 Task: Find connections with filter location Osvaldo Cruz with filter topic #happyfounderswith filter profile language Potuguese with filter current company Peoplefy with filter school Rajarambapu Institute of Technology, Rajaramnagar, SAKHARALE with filter industry Caterers with filter service category Web Design with filter keywords title Film Critic
Action: Mouse moved to (215, 283)
Screenshot: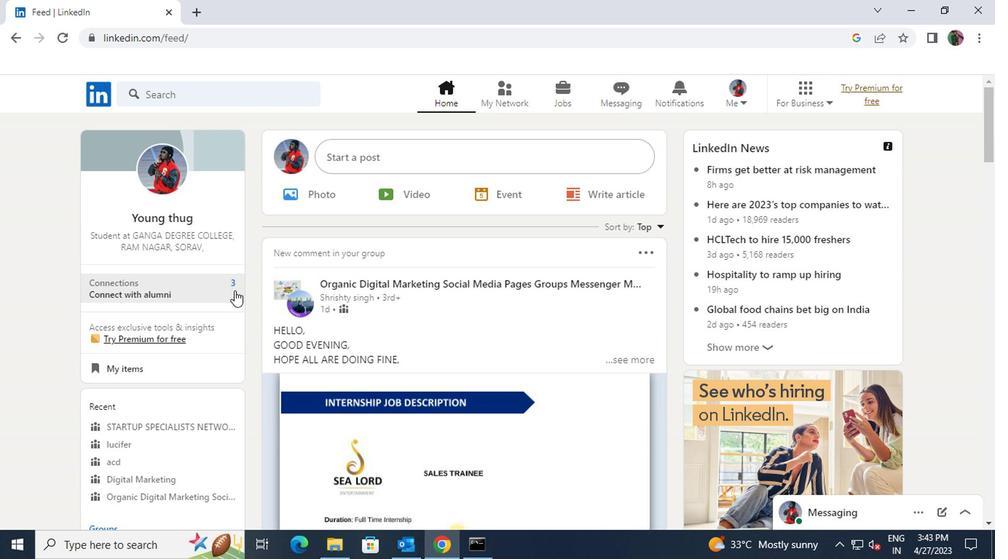 
Action: Mouse pressed left at (215, 283)
Screenshot: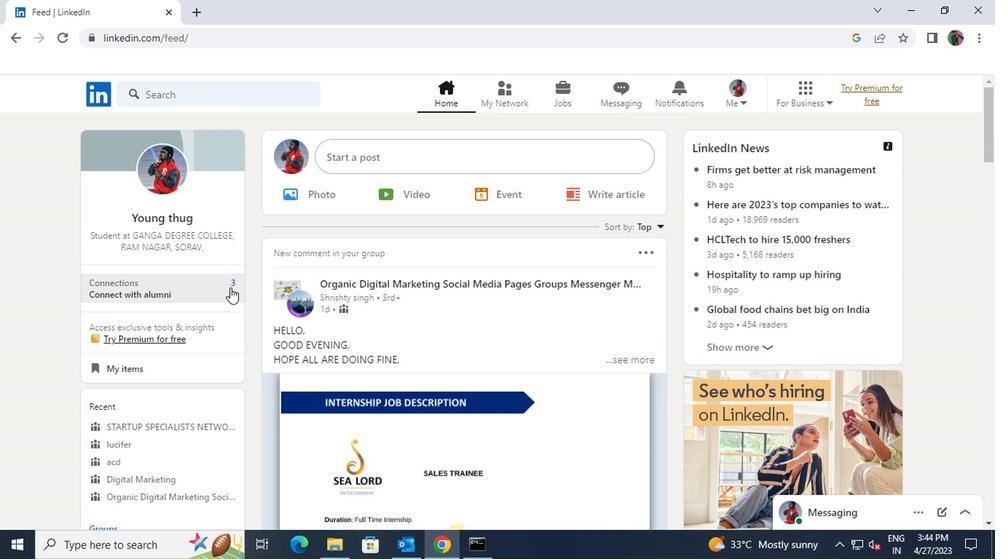 
Action: Mouse moved to (192, 176)
Screenshot: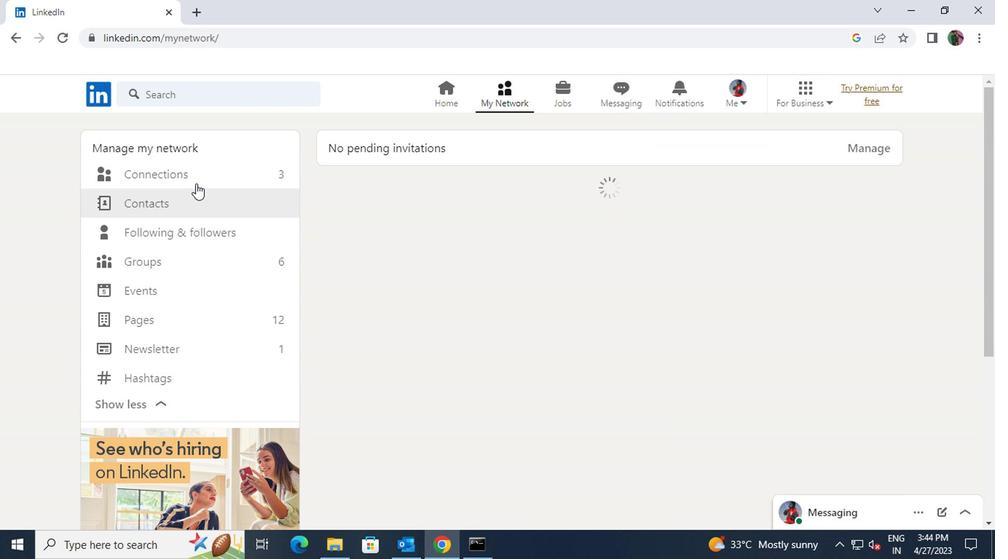 
Action: Mouse pressed left at (192, 176)
Screenshot: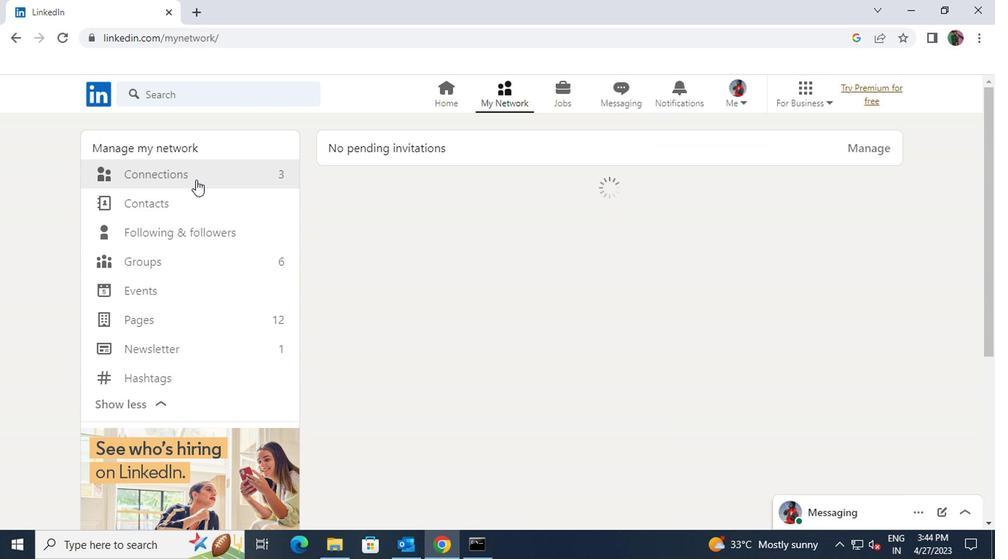 
Action: Mouse pressed left at (192, 176)
Screenshot: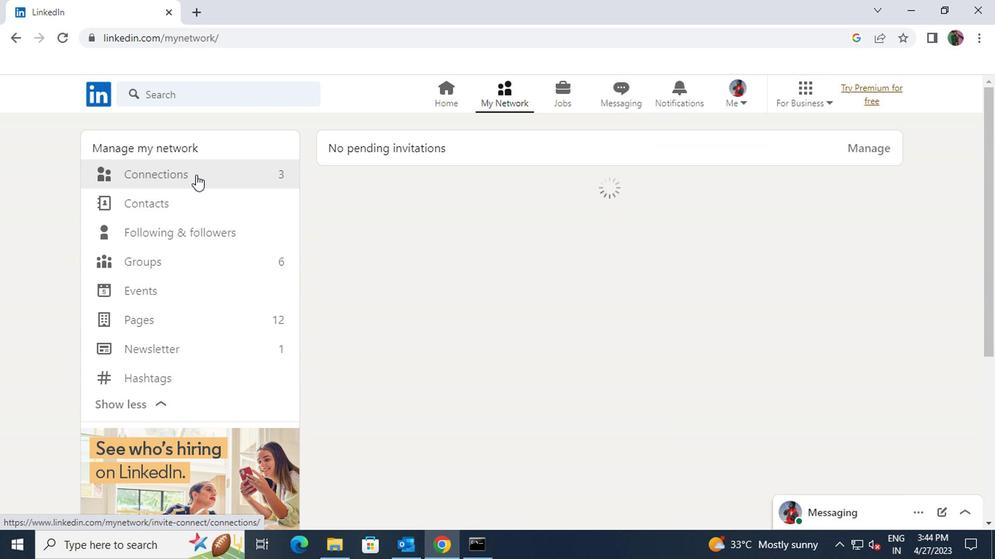 
Action: Mouse pressed left at (192, 176)
Screenshot: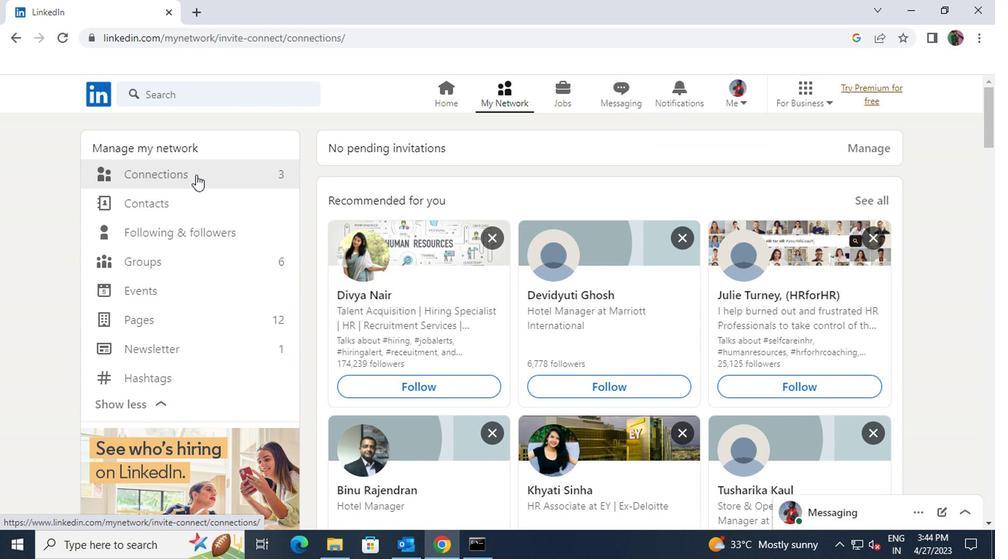 
Action: Mouse moved to (594, 174)
Screenshot: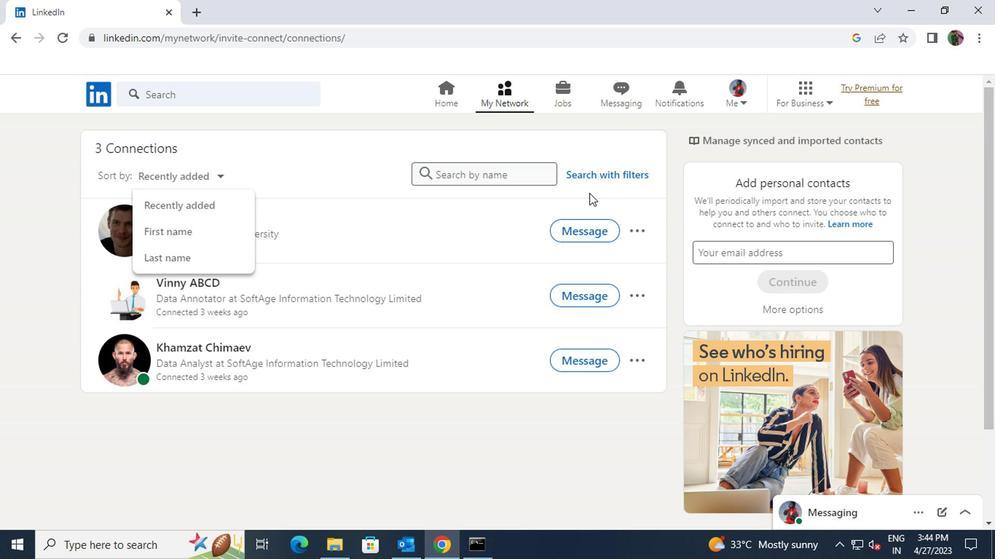 
Action: Mouse pressed left at (594, 174)
Screenshot: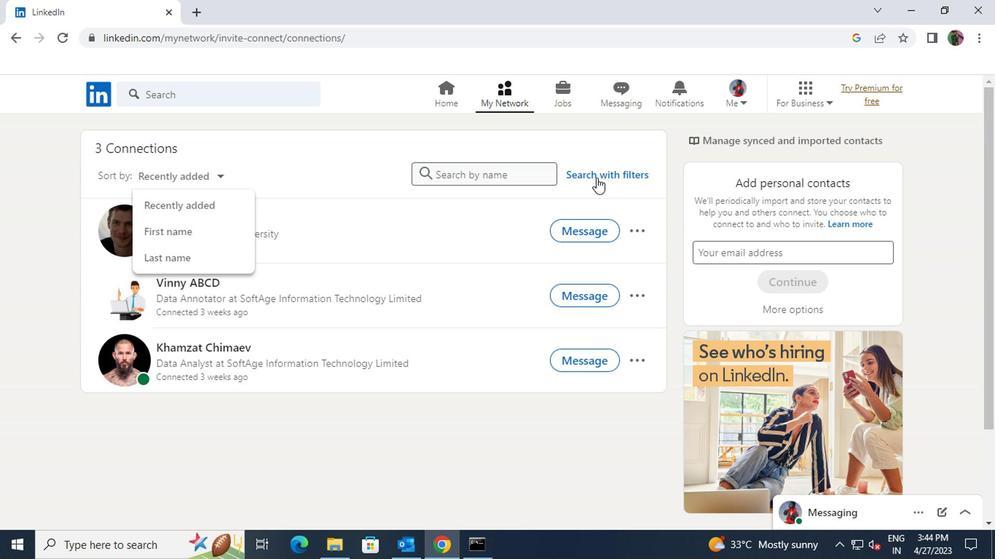 
Action: Mouse moved to (536, 133)
Screenshot: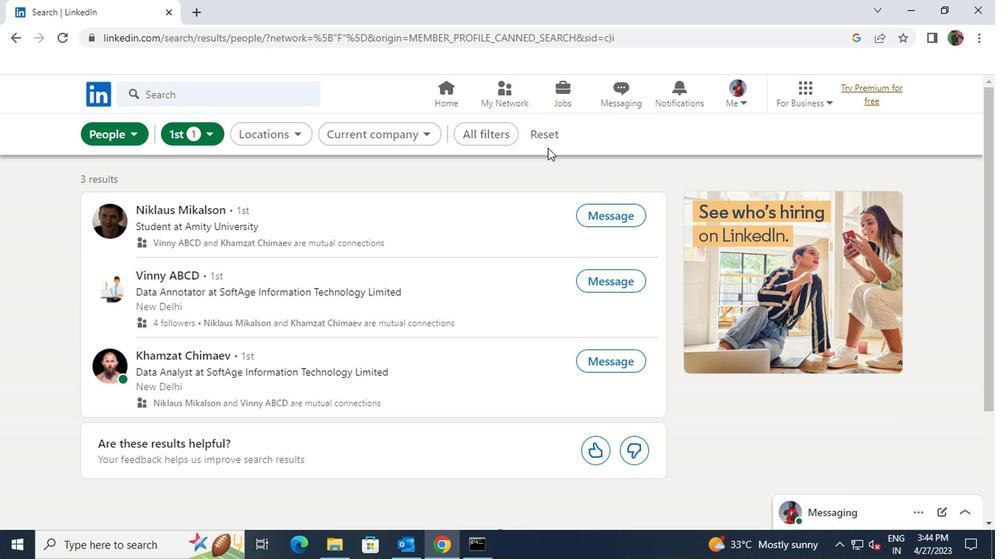 
Action: Mouse pressed left at (536, 133)
Screenshot: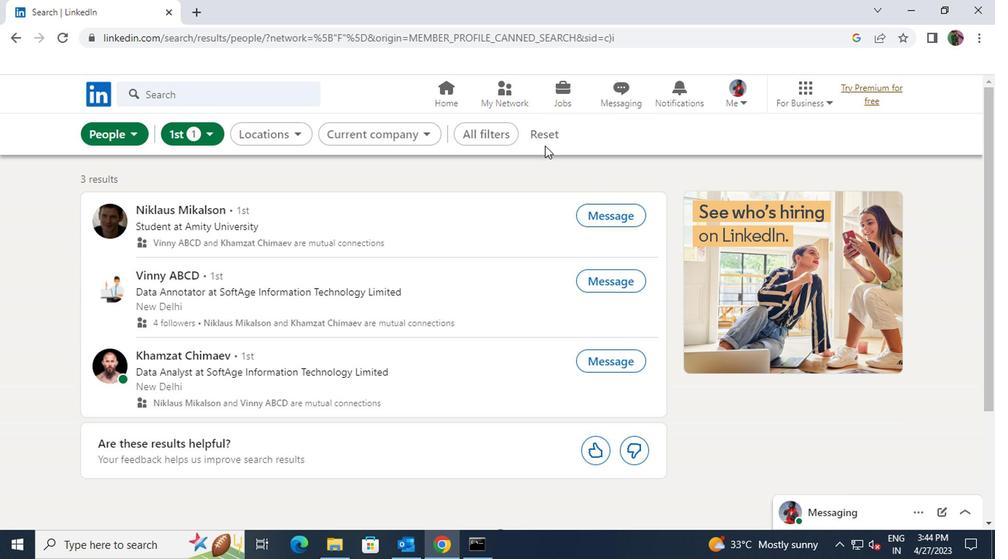
Action: Mouse moved to (507, 132)
Screenshot: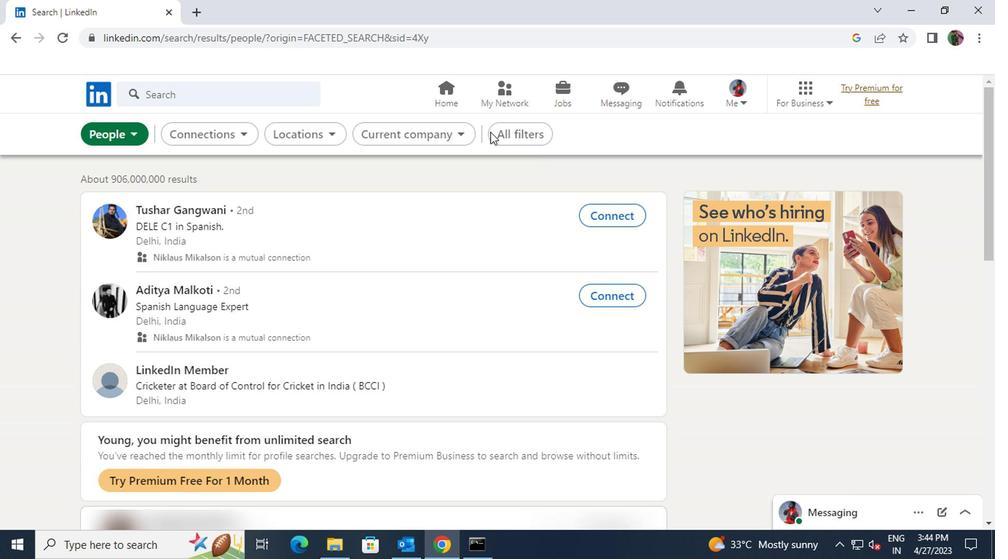 
Action: Mouse pressed left at (507, 132)
Screenshot: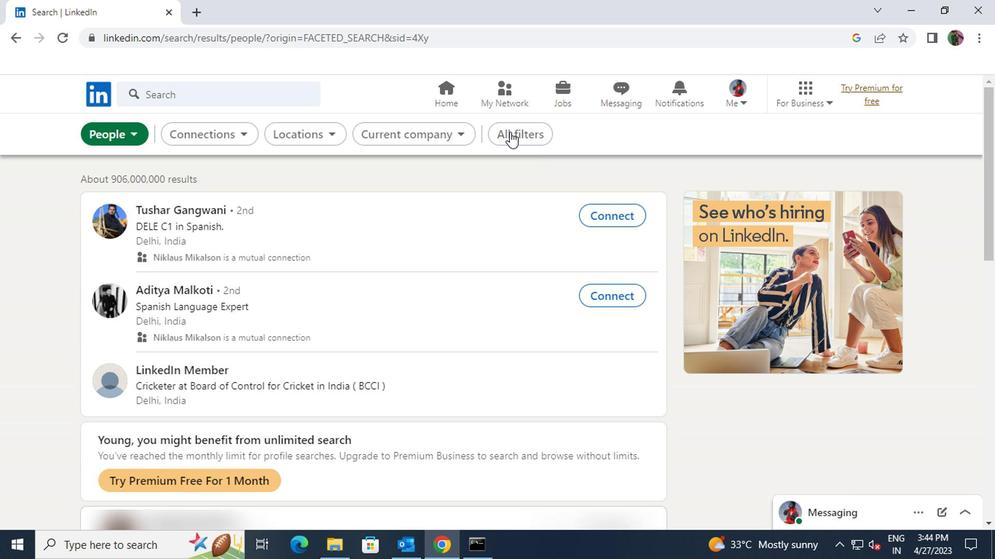 
Action: Mouse moved to (732, 333)
Screenshot: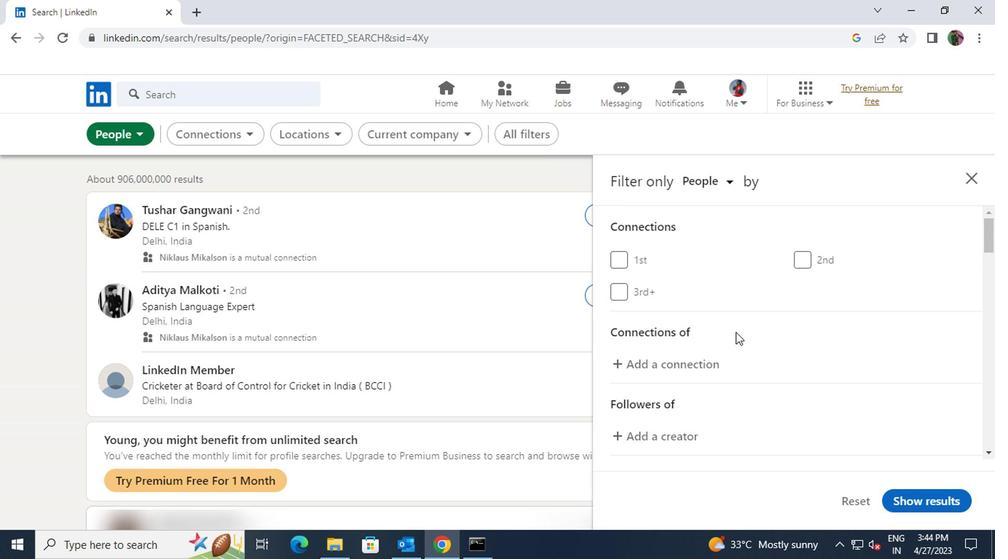 
Action: Mouse scrolled (732, 333) with delta (0, 0)
Screenshot: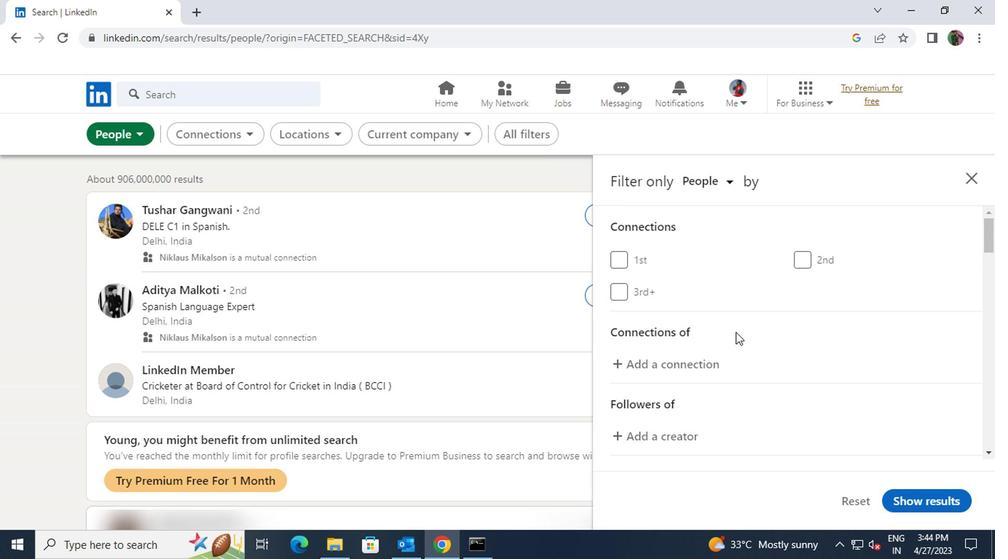 
Action: Mouse scrolled (732, 333) with delta (0, 0)
Screenshot: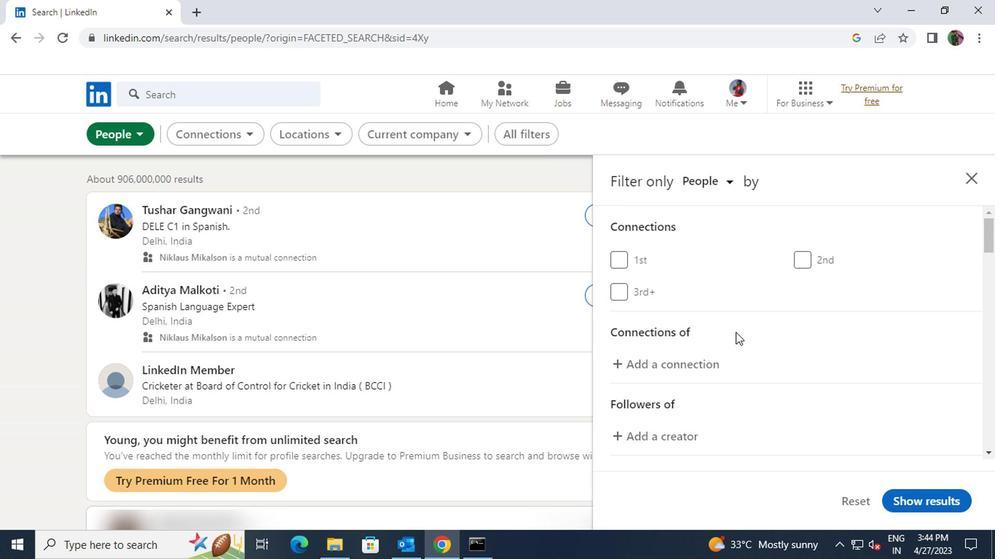 
Action: Mouse scrolled (732, 333) with delta (0, 0)
Screenshot: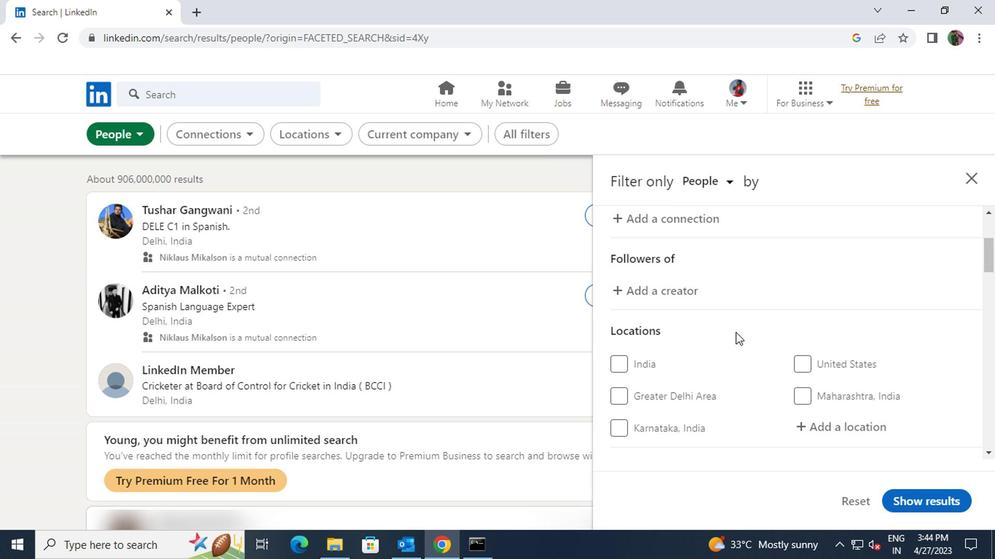 
Action: Mouse moved to (826, 360)
Screenshot: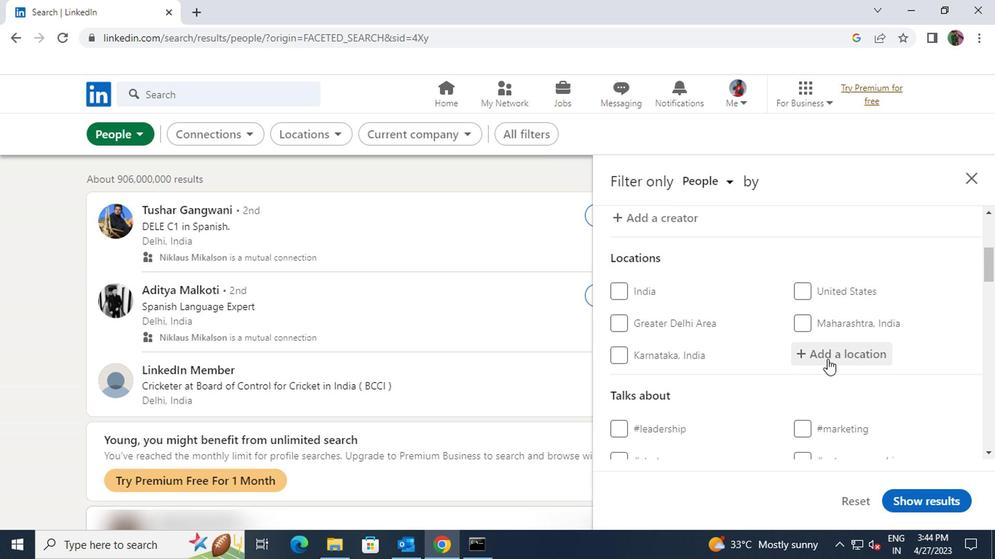 
Action: Mouse pressed left at (826, 360)
Screenshot: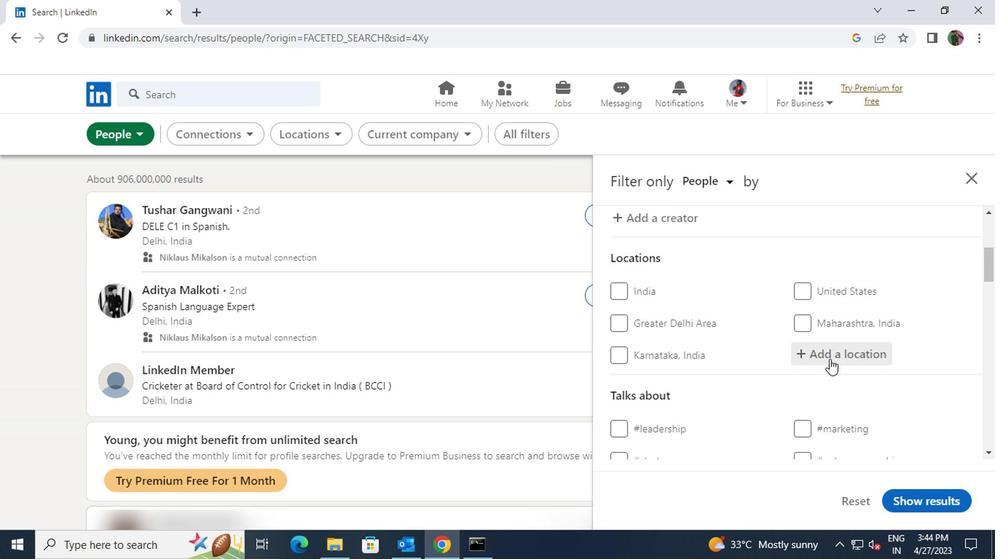 
Action: Key pressed <Key.shift>OSVALDO
Screenshot: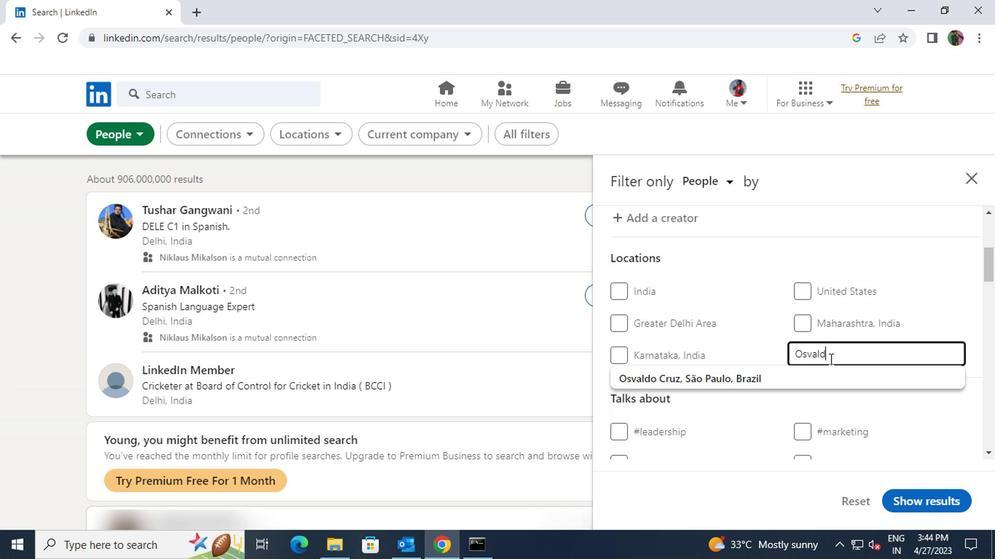 
Action: Mouse moved to (826, 383)
Screenshot: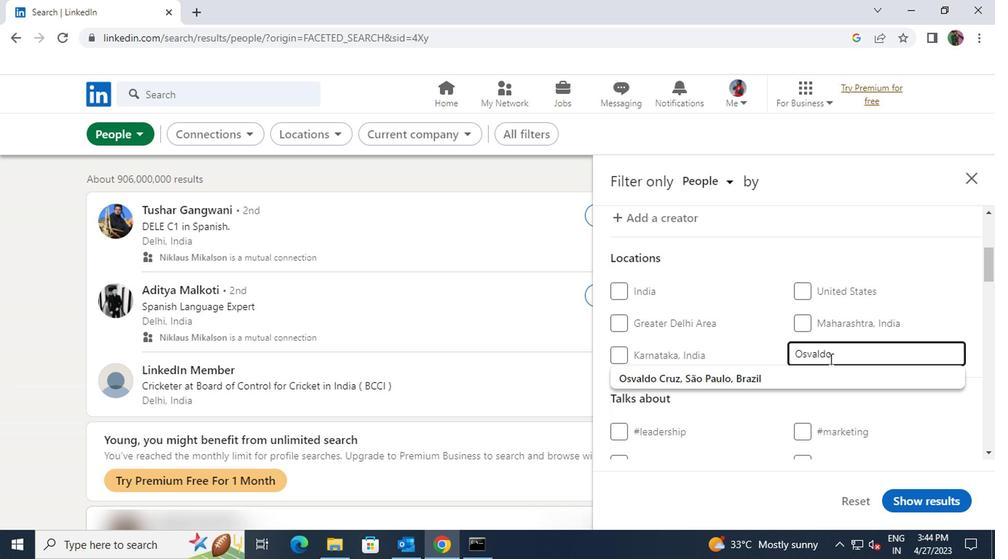 
Action: Mouse pressed left at (826, 383)
Screenshot: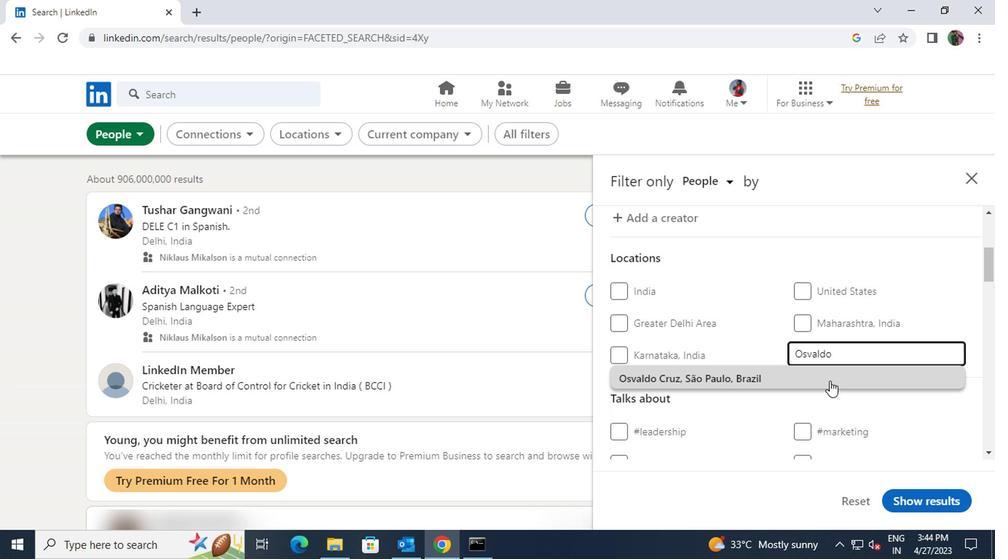 
Action: Mouse scrolled (826, 382) with delta (0, -1)
Screenshot: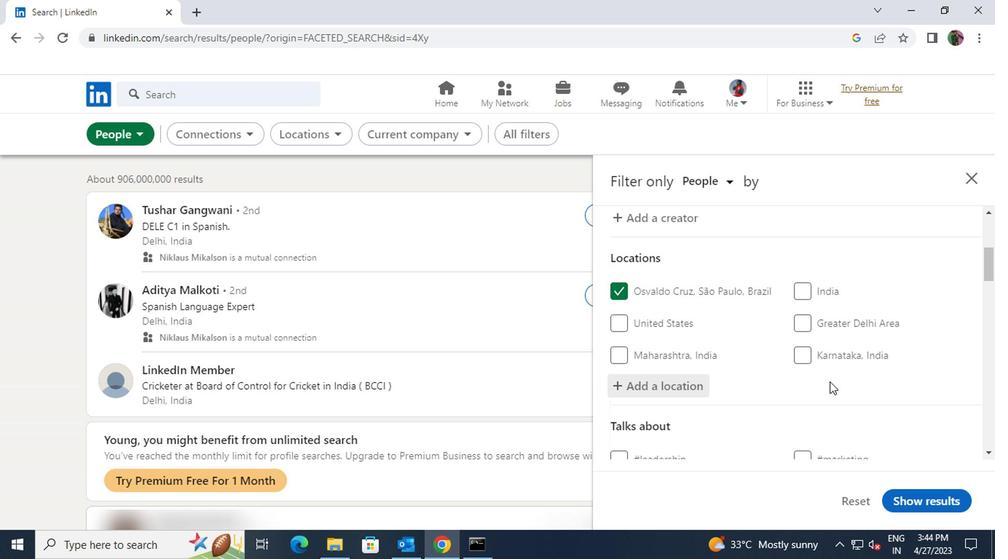 
Action: Mouse scrolled (826, 382) with delta (0, -1)
Screenshot: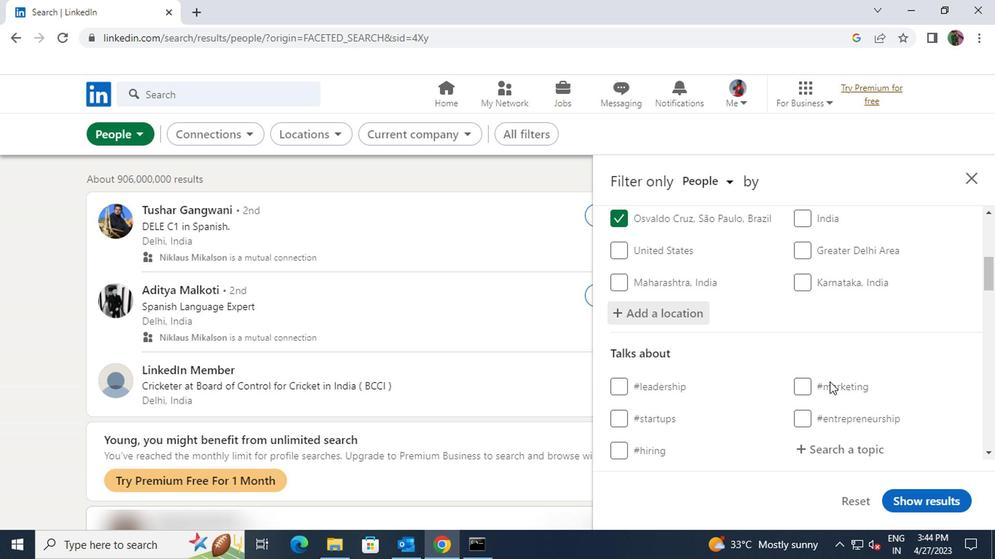 
Action: Mouse pressed left at (826, 383)
Screenshot: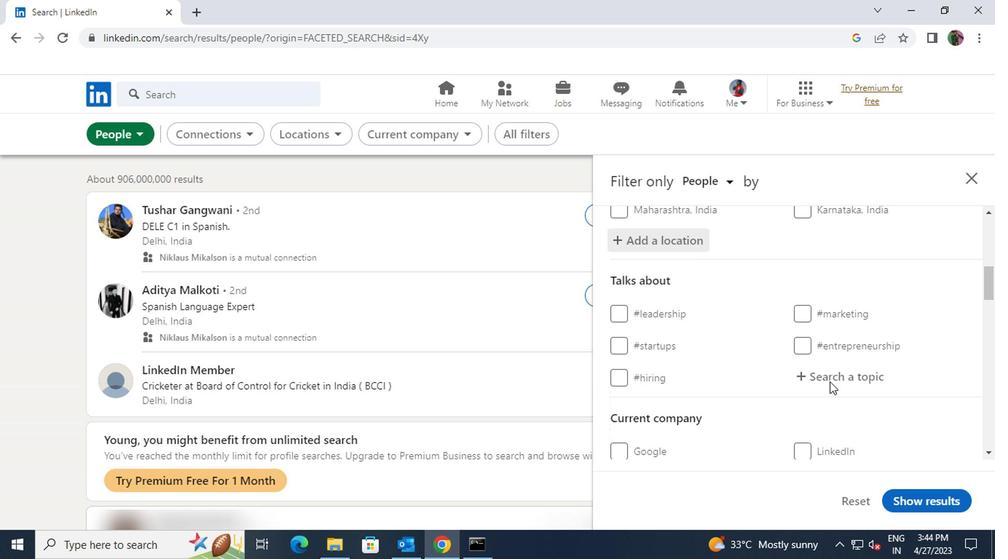 
Action: Key pressed <Key.shift><Key.shift><Key.shift>#HAPPYFOUNDERSWITH
Screenshot: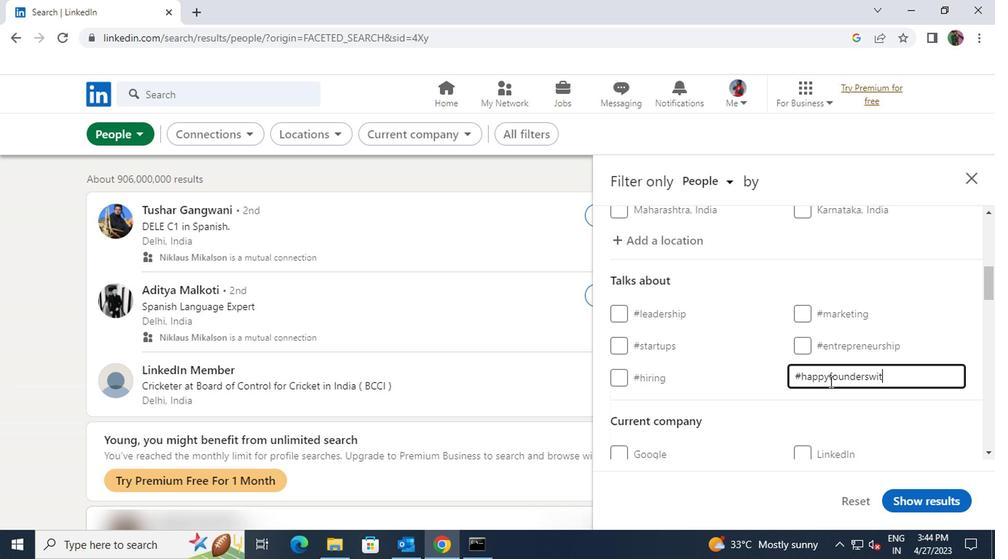 
Action: Mouse moved to (778, 414)
Screenshot: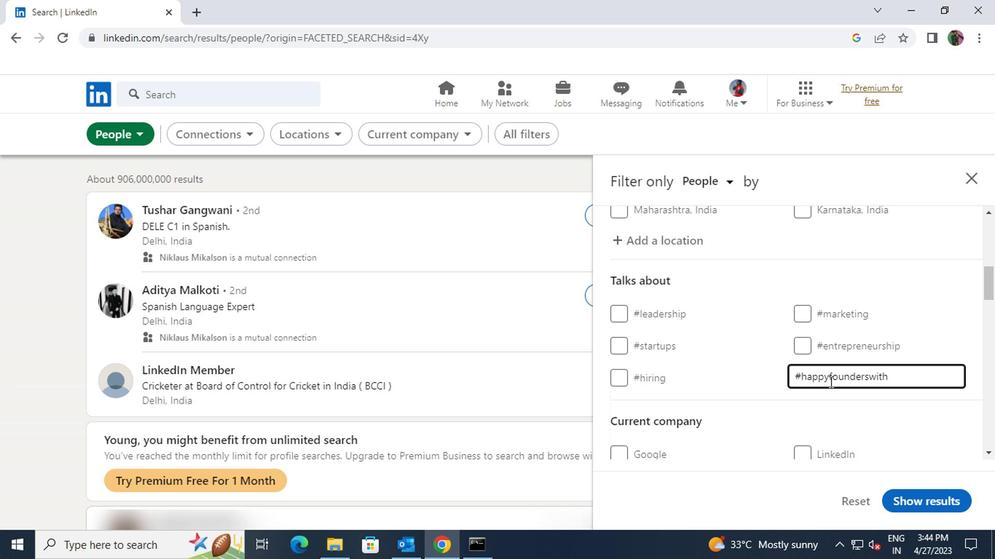
Action: Mouse scrolled (778, 413) with delta (0, -1)
Screenshot: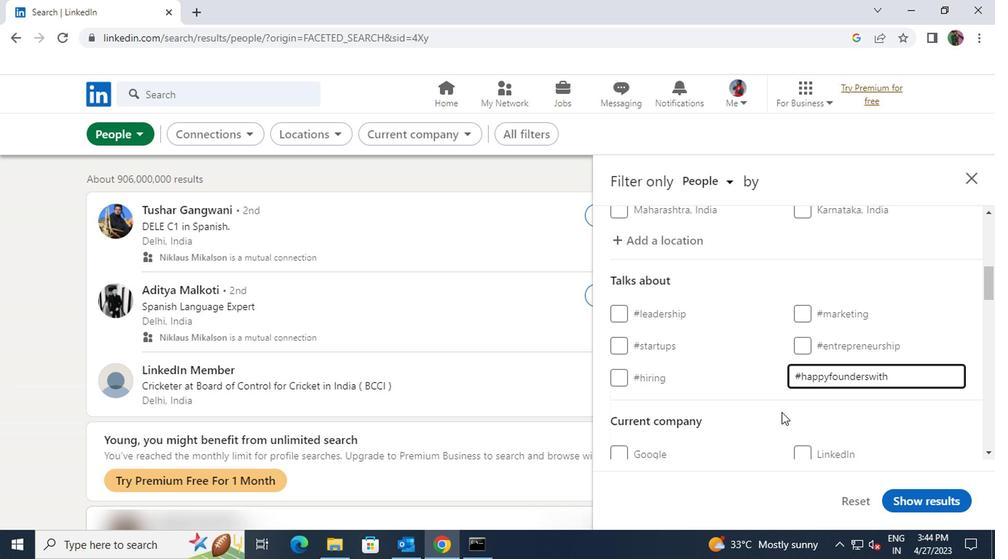 
Action: Mouse scrolled (778, 413) with delta (0, -1)
Screenshot: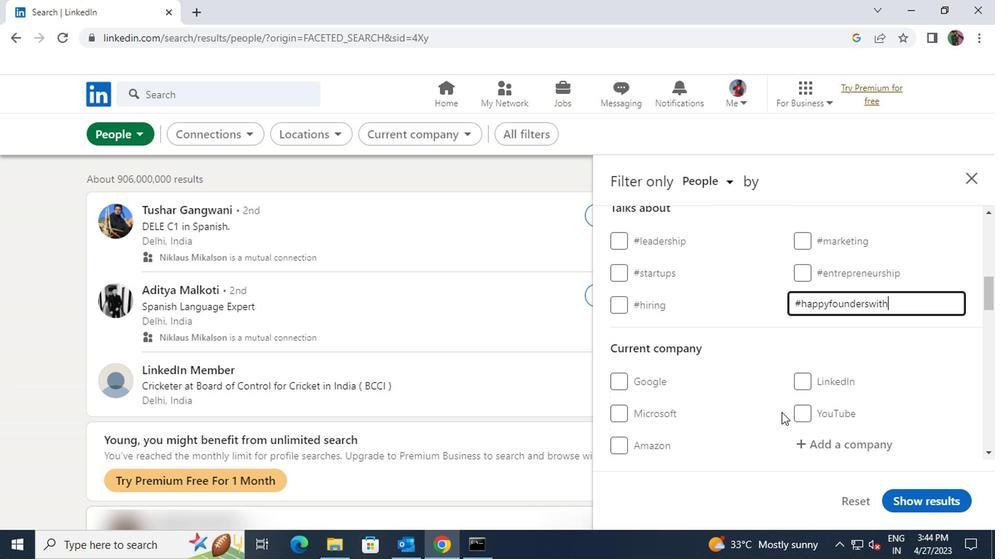 
Action: Mouse moved to (809, 373)
Screenshot: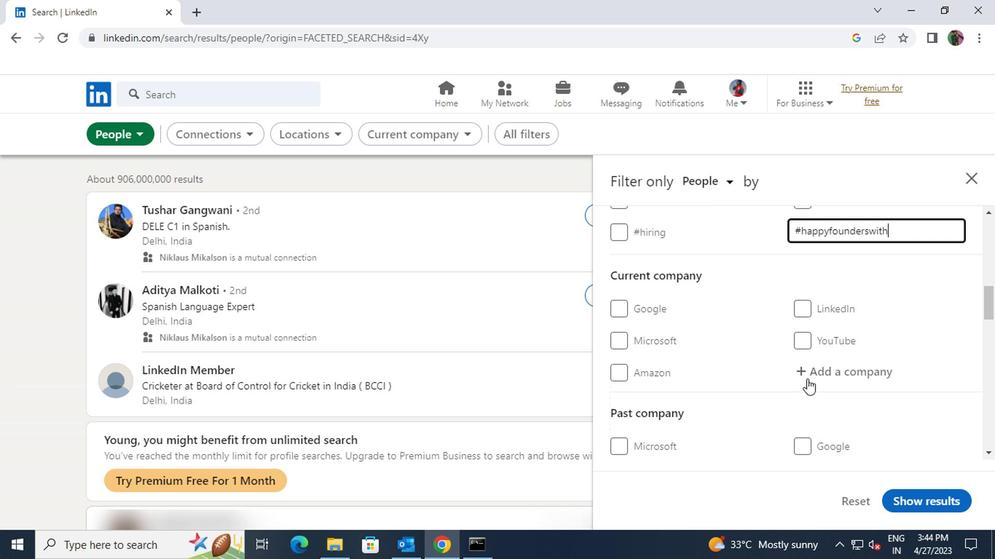 
Action: Mouse pressed left at (809, 373)
Screenshot: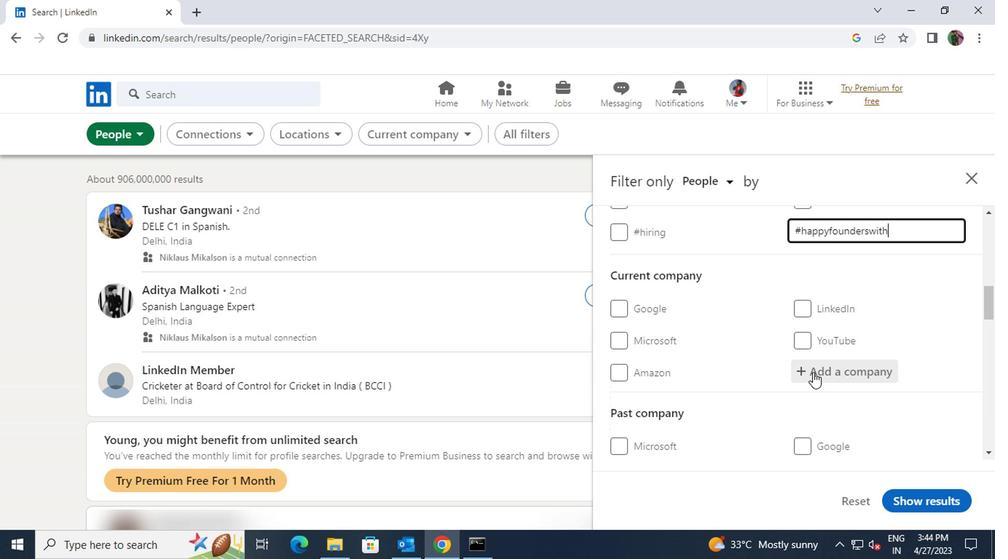 
Action: Key pressed <Key.shift>PEOPLEFY
Screenshot: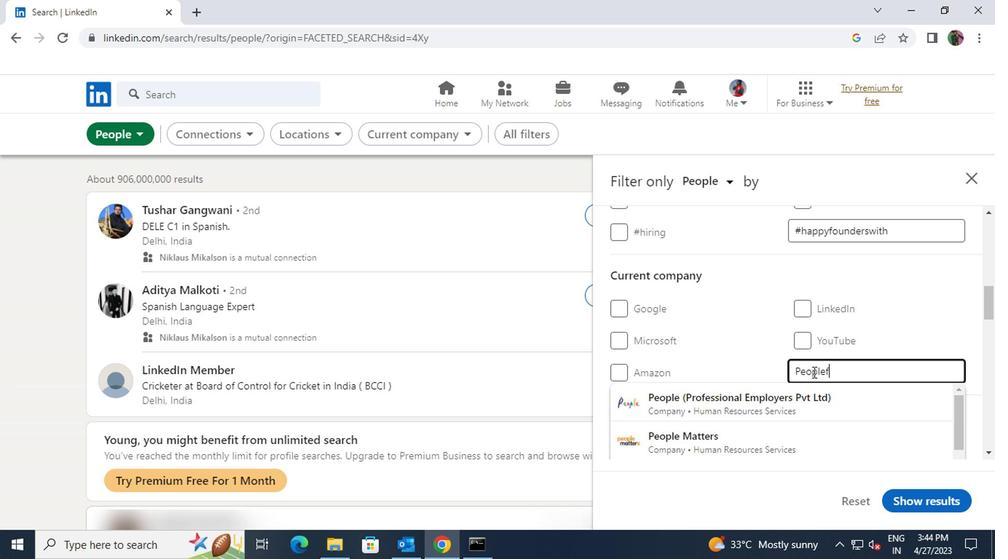
Action: Mouse moved to (787, 394)
Screenshot: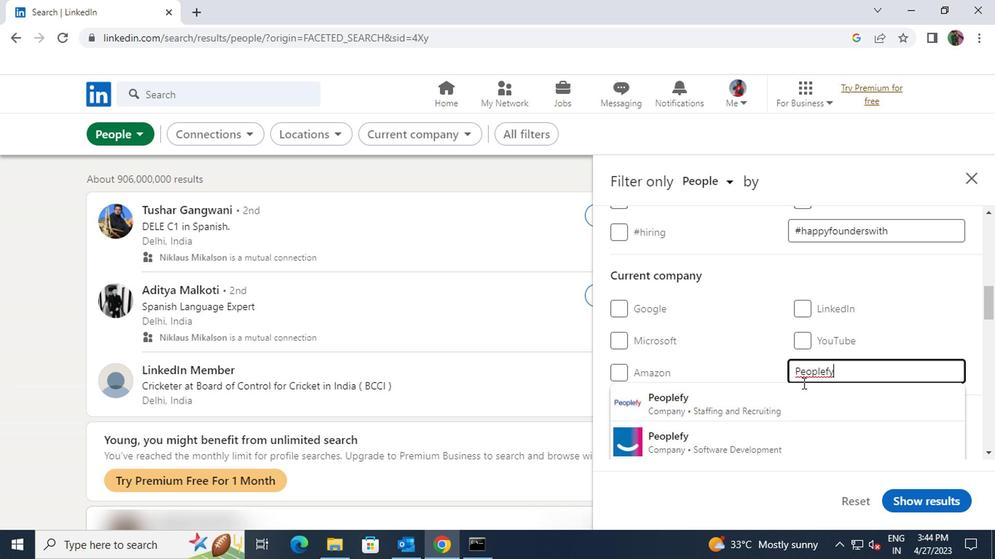 
Action: Mouse pressed left at (787, 394)
Screenshot: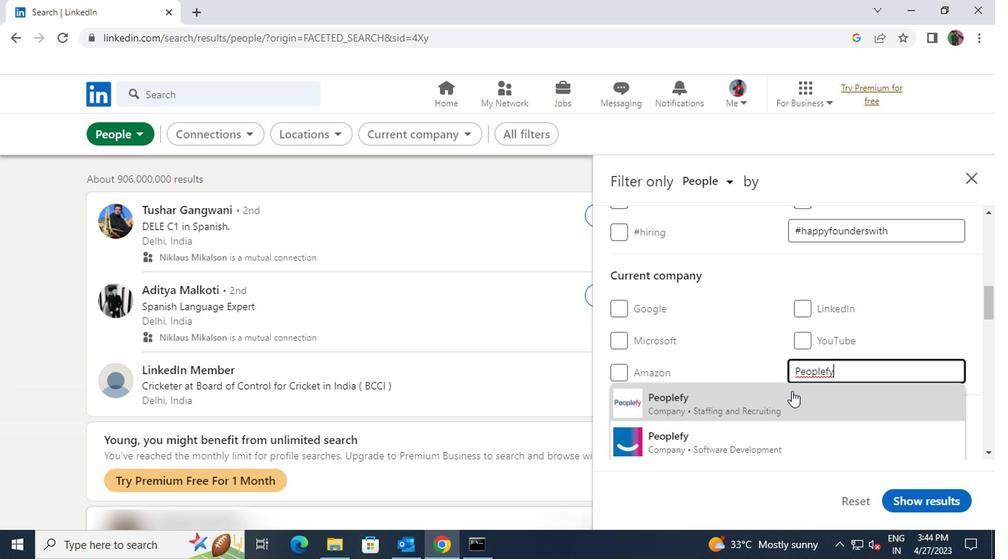 
Action: Mouse moved to (785, 395)
Screenshot: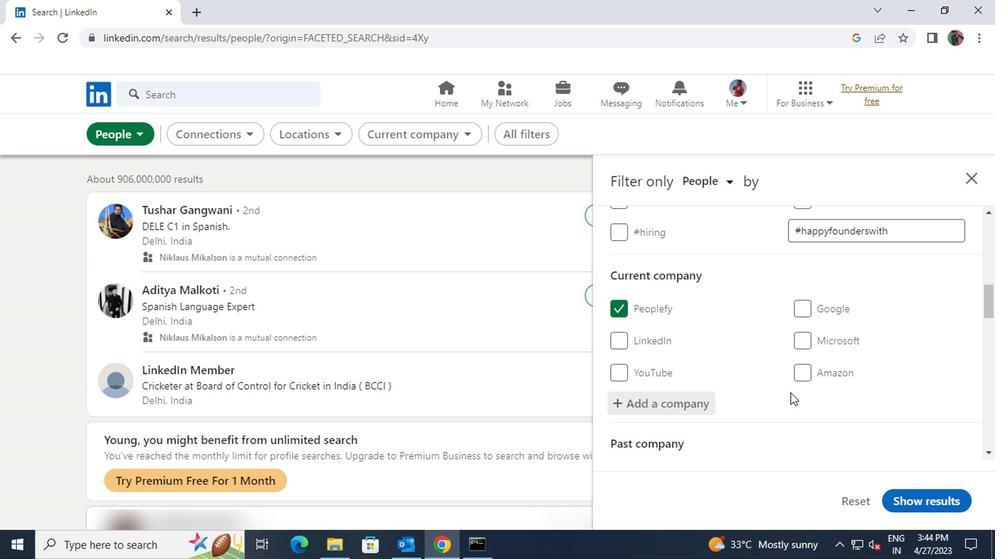 
Action: Mouse scrolled (785, 395) with delta (0, 0)
Screenshot: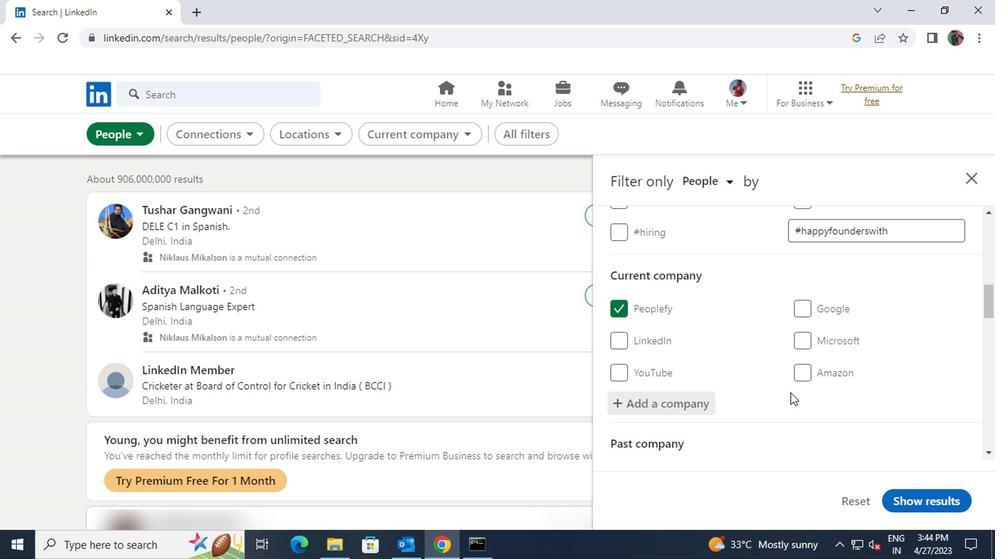 
Action: Mouse scrolled (785, 395) with delta (0, 0)
Screenshot: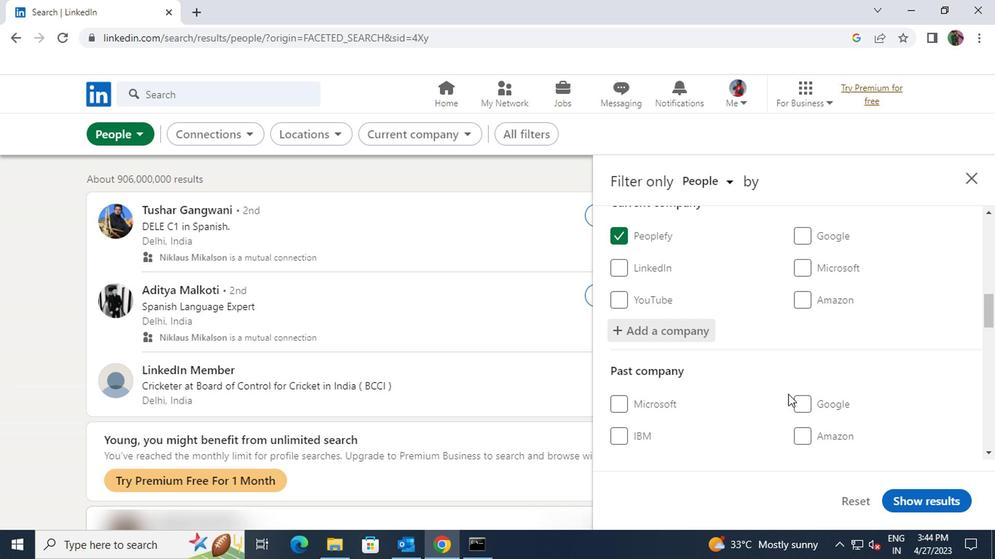 
Action: Mouse scrolled (785, 395) with delta (0, 0)
Screenshot: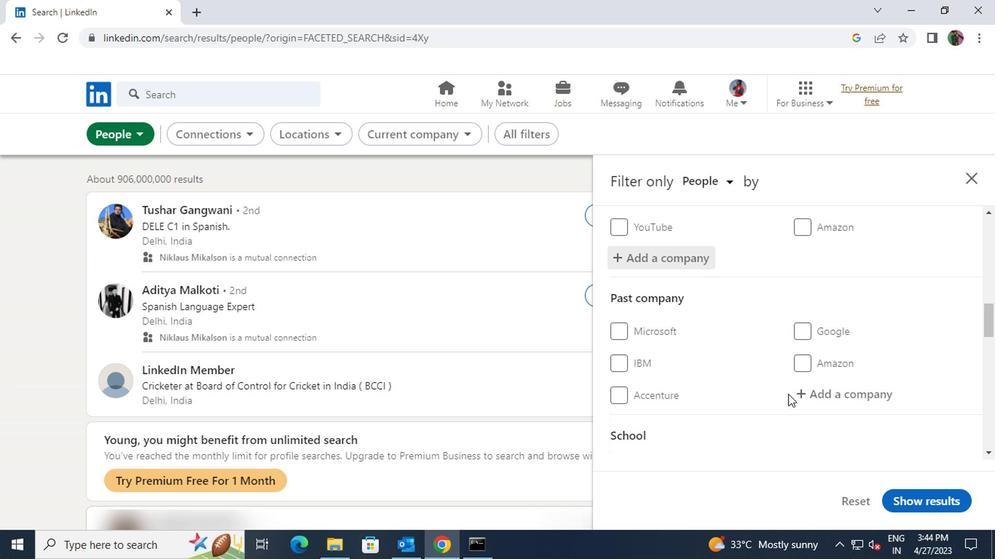 
Action: Mouse scrolled (785, 395) with delta (0, 0)
Screenshot: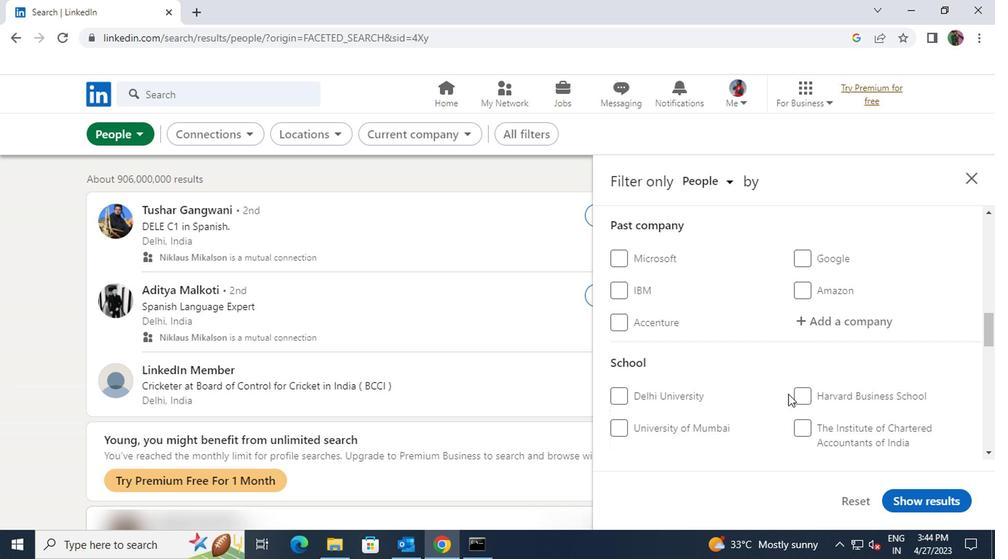 
Action: Mouse moved to (801, 396)
Screenshot: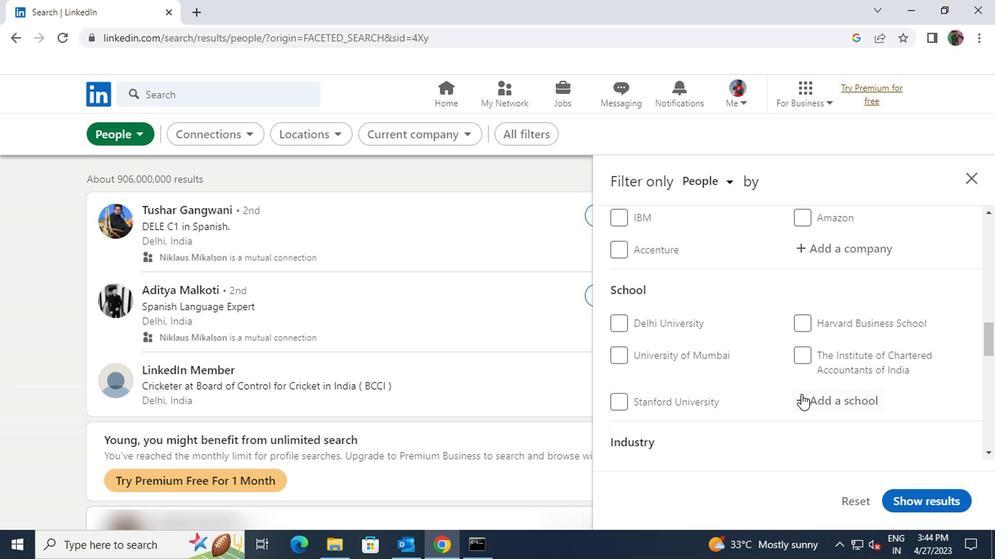 
Action: Mouse pressed left at (801, 396)
Screenshot: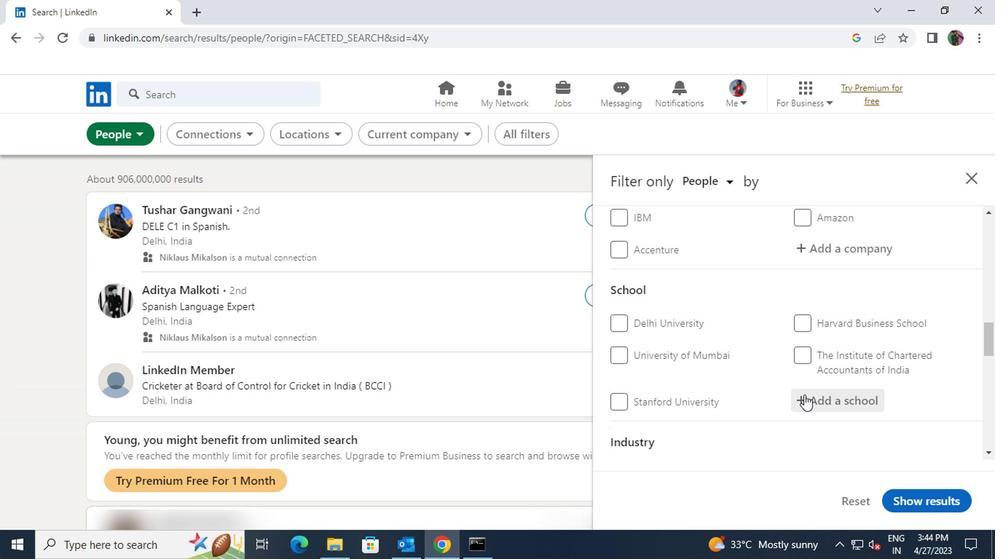 
Action: Key pressed <Key.shift>RAJARAMB
Screenshot: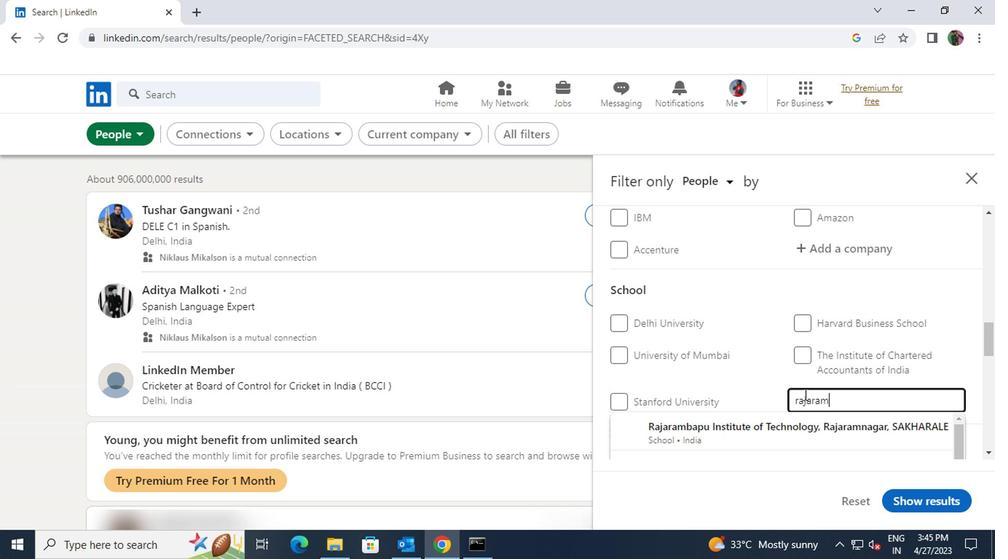
Action: Mouse moved to (791, 422)
Screenshot: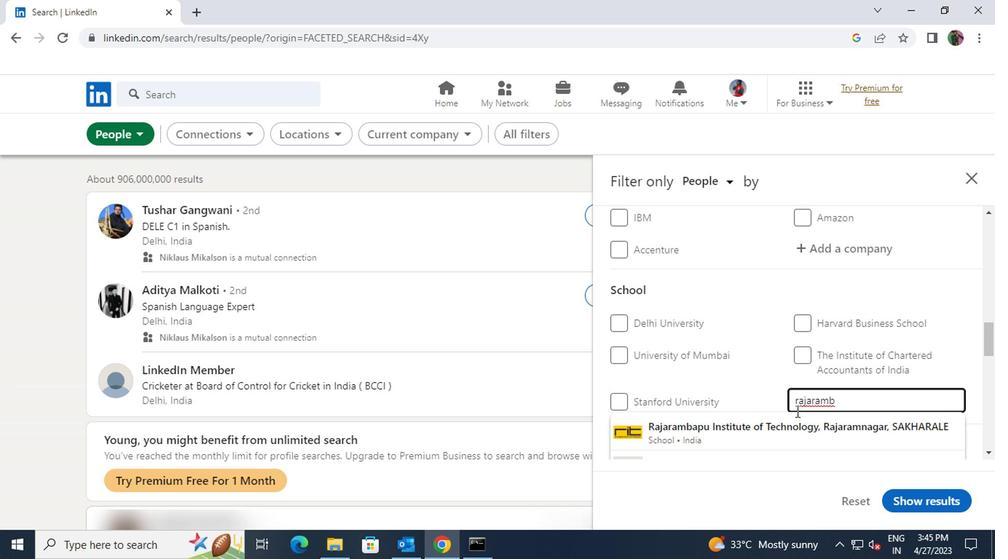 
Action: Mouse pressed left at (791, 422)
Screenshot: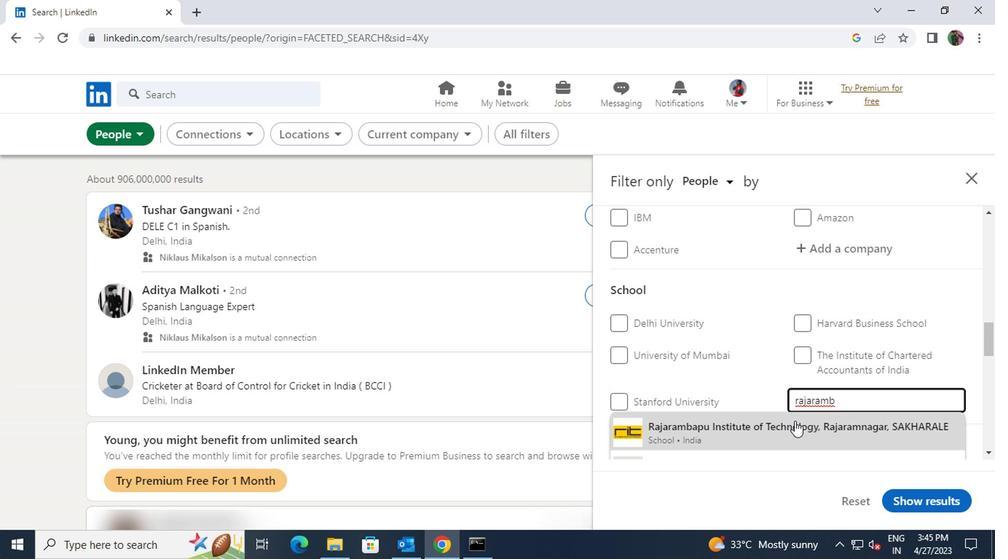 
Action: Mouse scrolled (791, 422) with delta (0, 0)
Screenshot: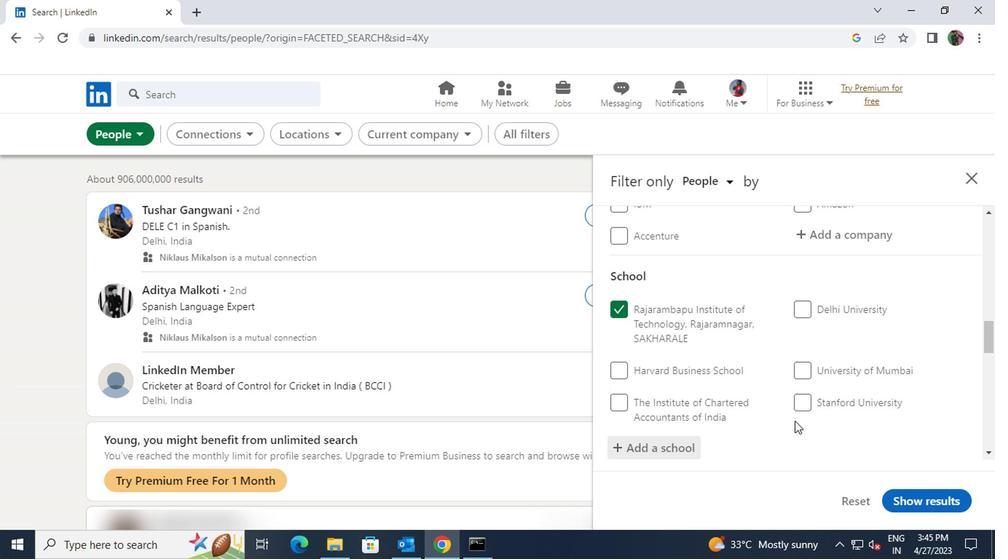 
Action: Mouse moved to (791, 422)
Screenshot: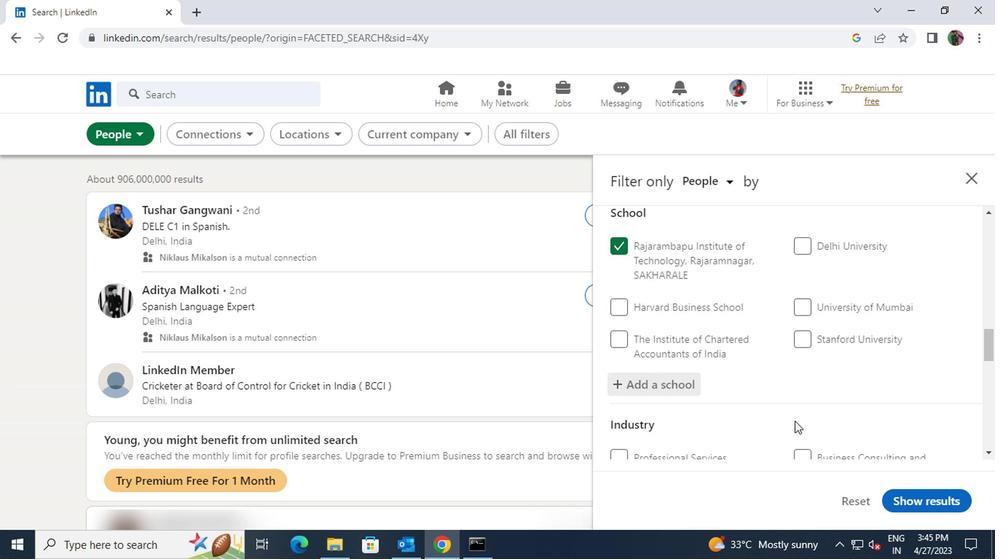 
Action: Mouse scrolled (791, 421) with delta (0, 0)
Screenshot: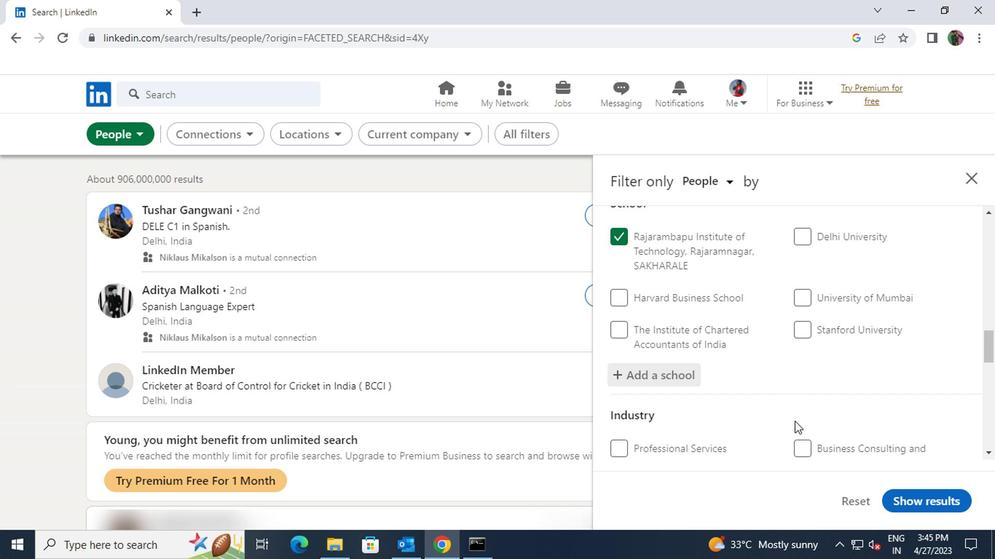 
Action: Mouse moved to (791, 419)
Screenshot: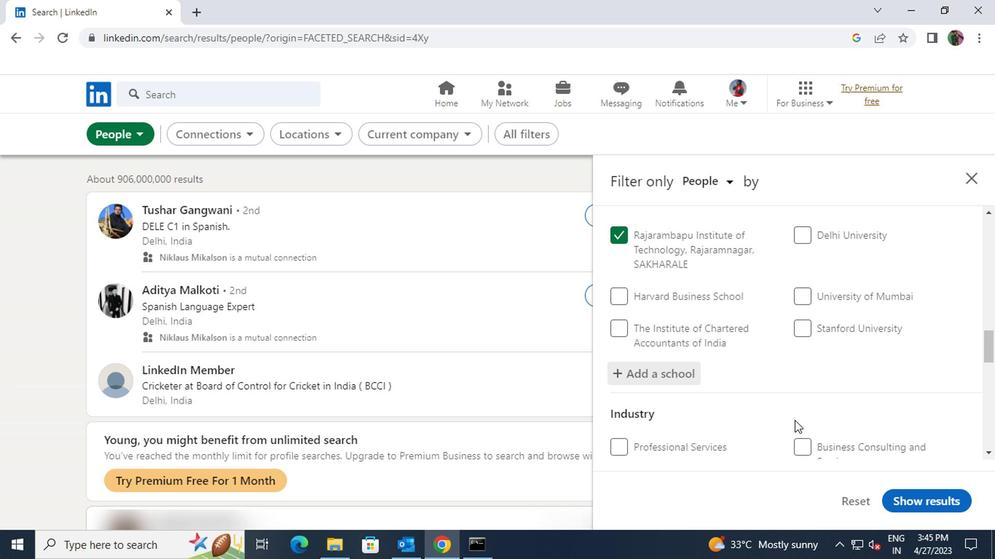 
Action: Mouse scrolled (791, 418) with delta (0, -1)
Screenshot: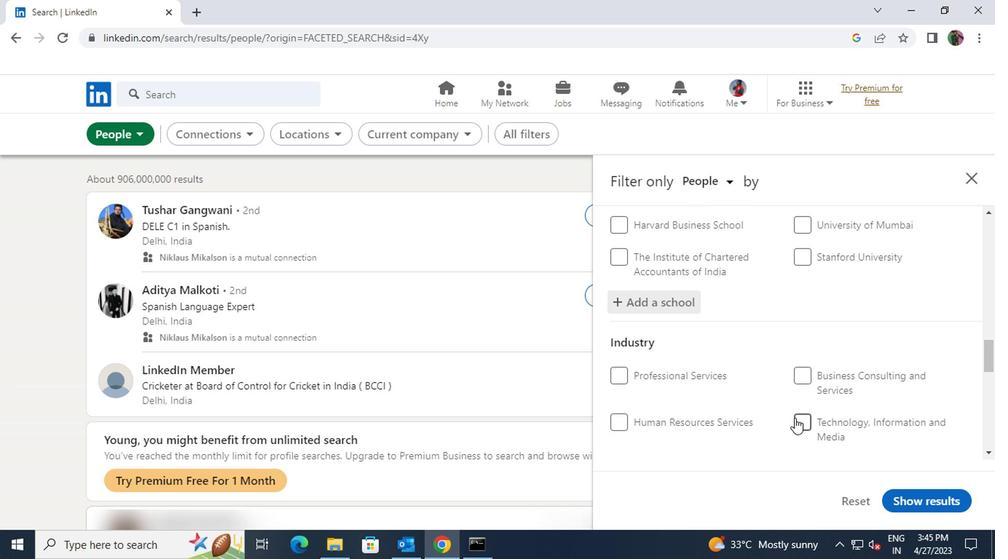 
Action: Mouse moved to (807, 399)
Screenshot: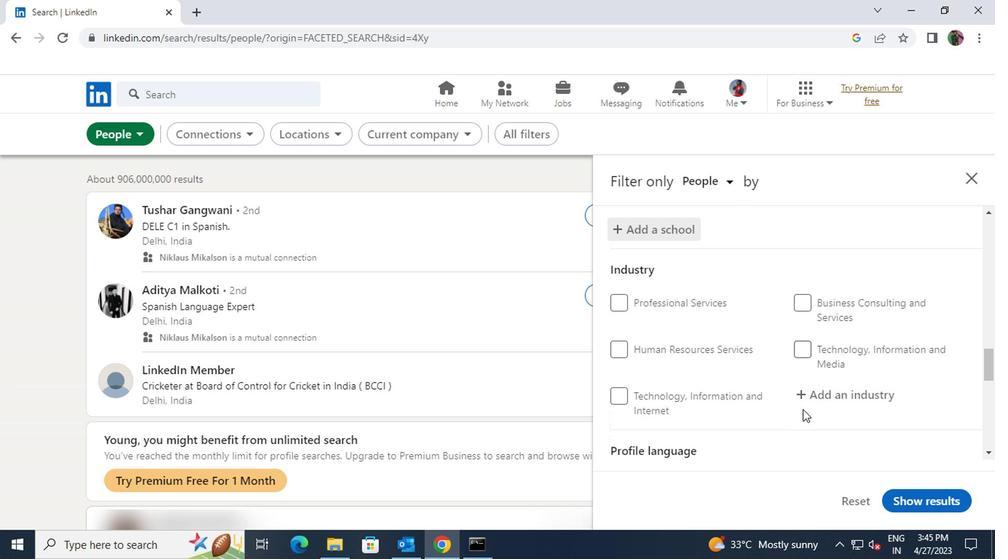 
Action: Mouse pressed left at (807, 399)
Screenshot: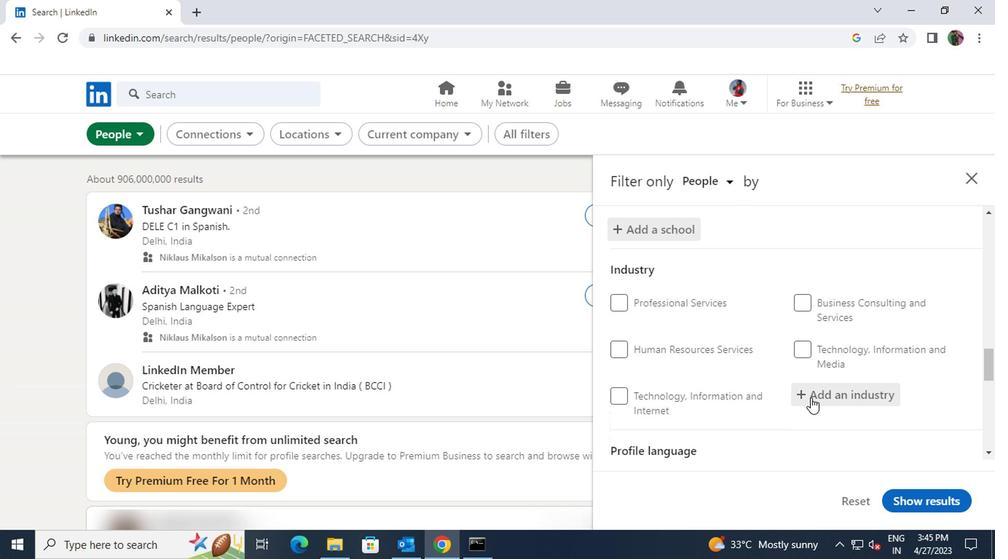 
Action: Key pressed <Key.shift>CAT
Screenshot: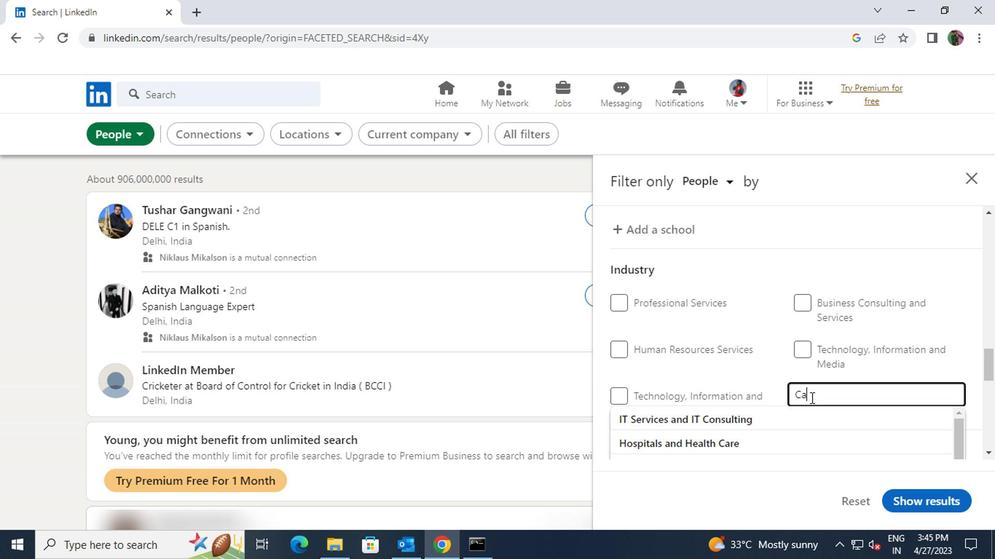 
Action: Mouse moved to (800, 411)
Screenshot: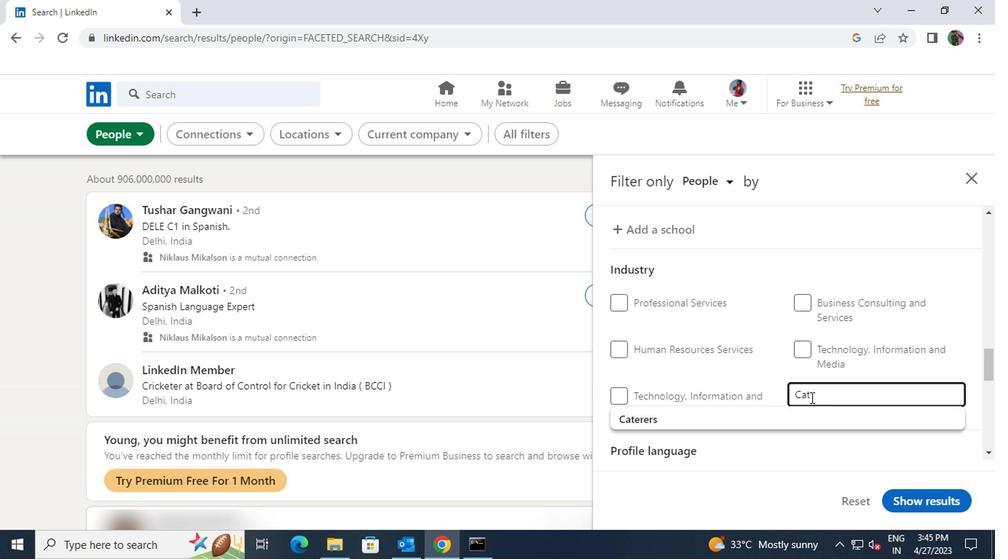 
Action: Mouse pressed left at (800, 411)
Screenshot: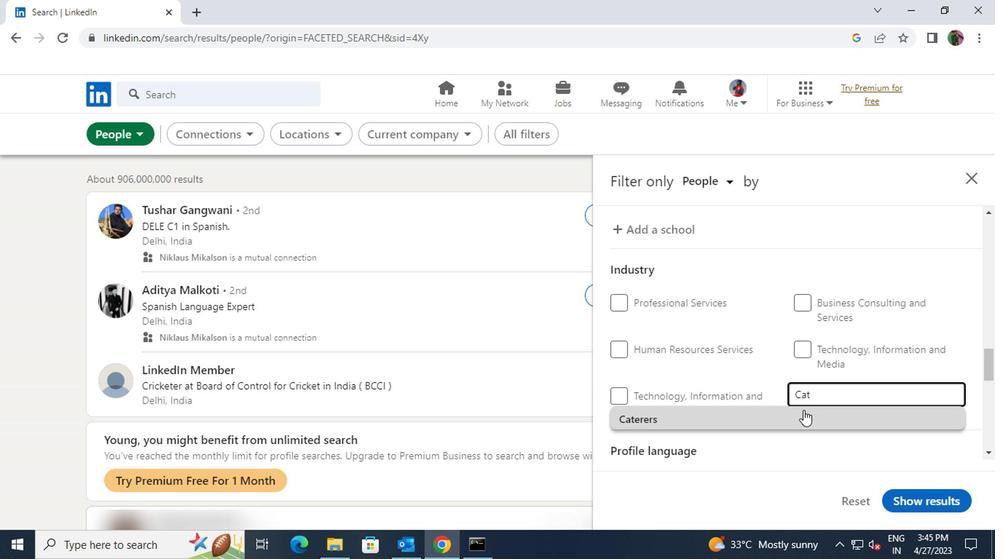 
Action: Mouse moved to (800, 412)
Screenshot: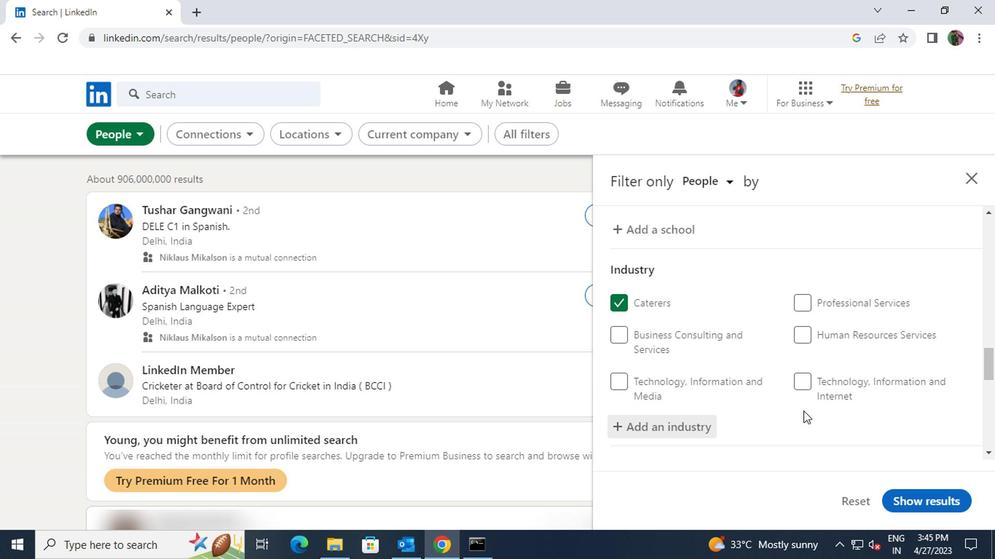 
Action: Mouse scrolled (800, 411) with delta (0, -1)
Screenshot: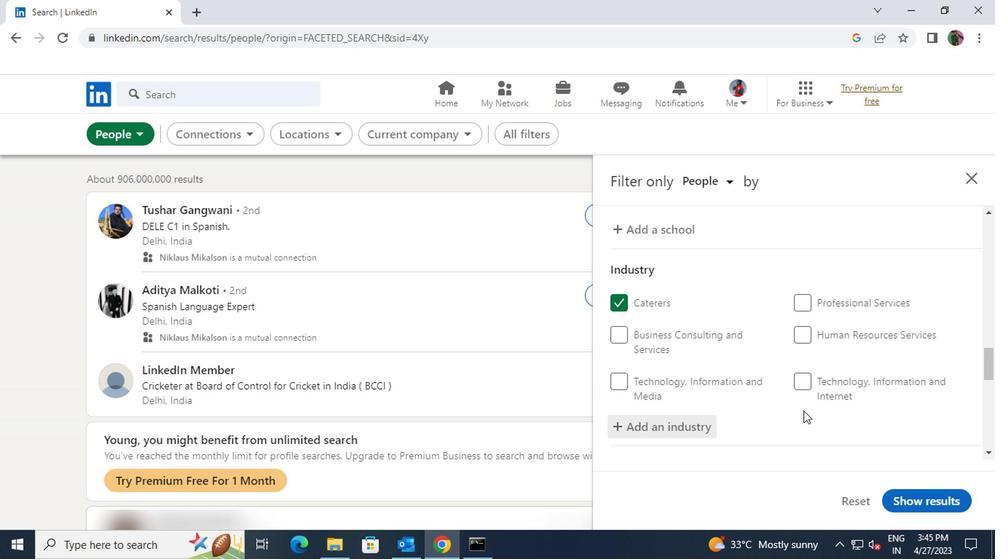 
Action: Mouse scrolled (800, 411) with delta (0, -1)
Screenshot: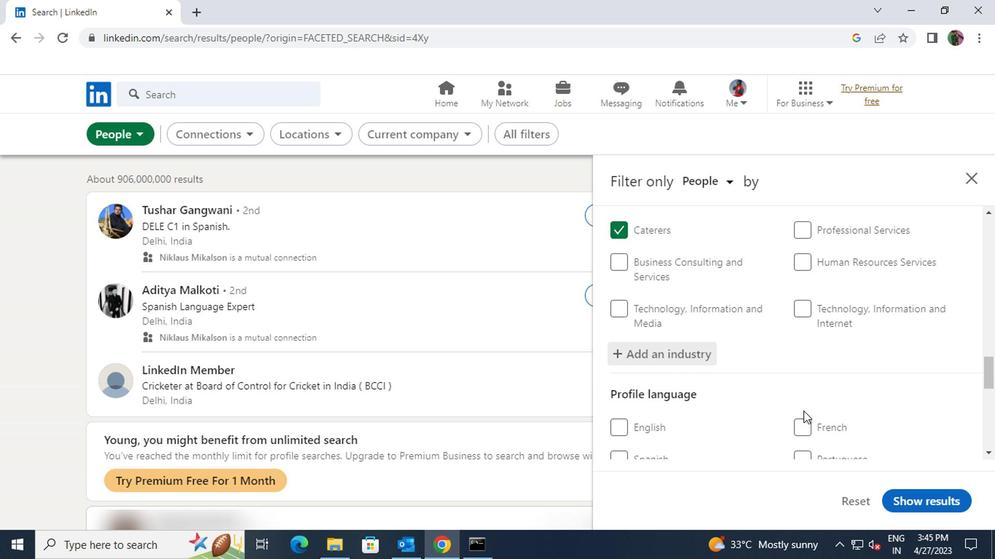 
Action: Mouse scrolled (800, 411) with delta (0, -1)
Screenshot: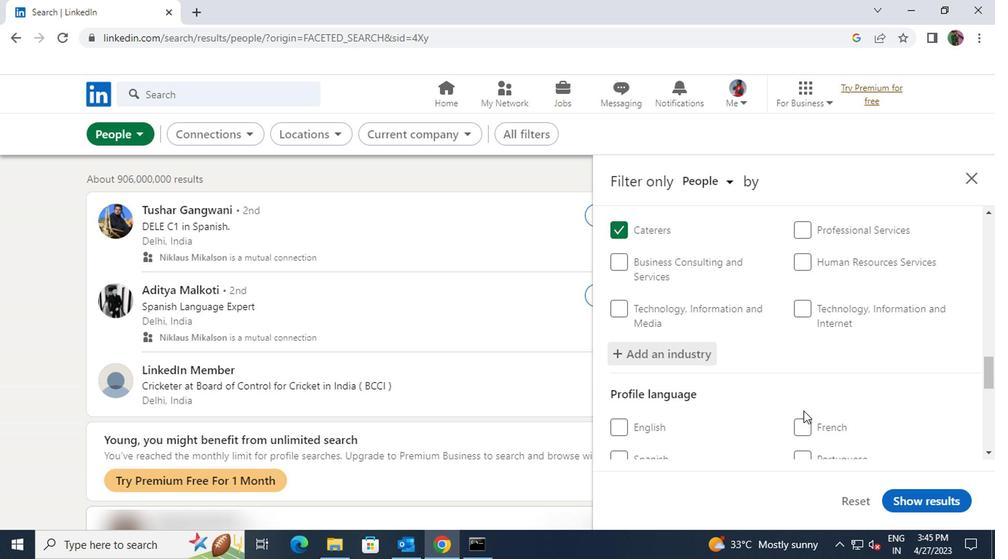 
Action: Mouse moved to (793, 309)
Screenshot: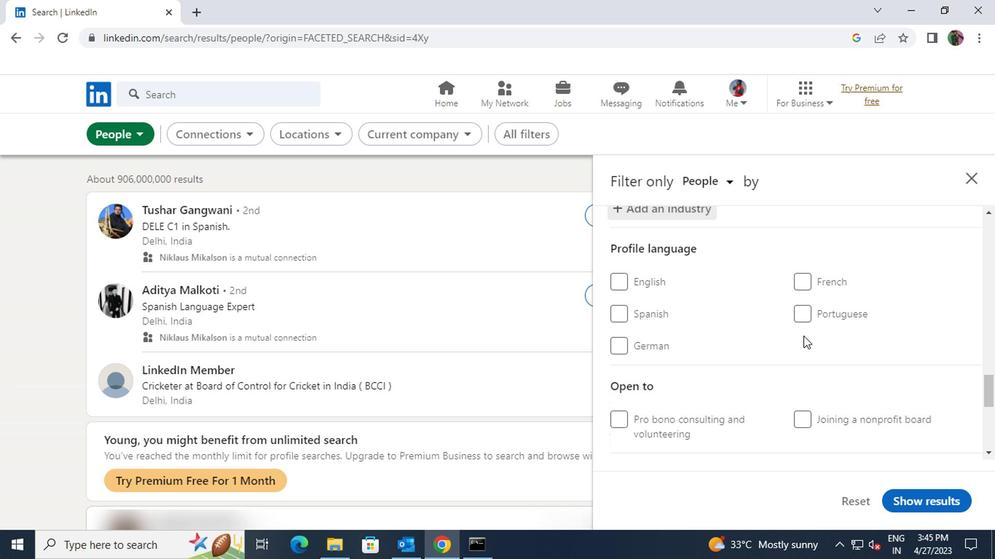 
Action: Mouse pressed left at (793, 309)
Screenshot: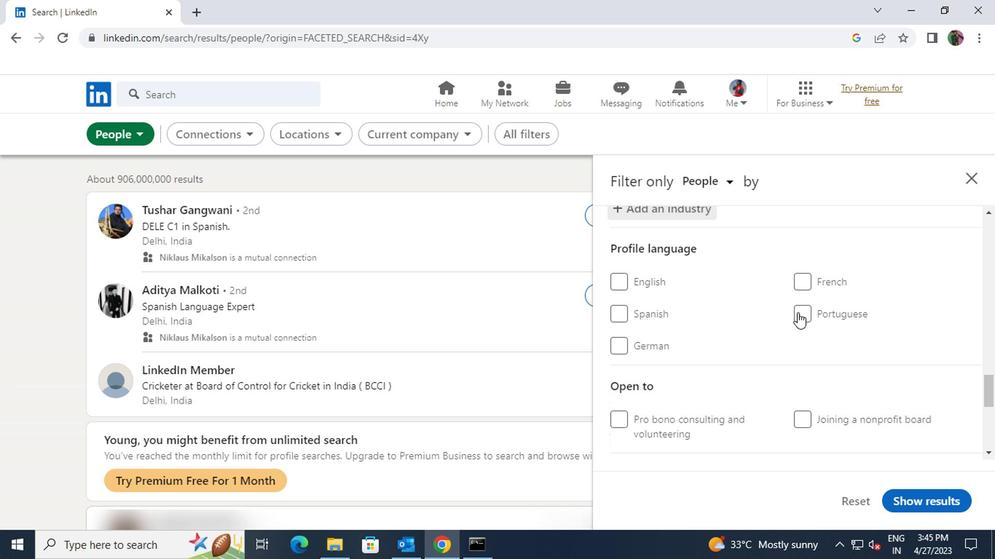 
Action: Mouse moved to (781, 351)
Screenshot: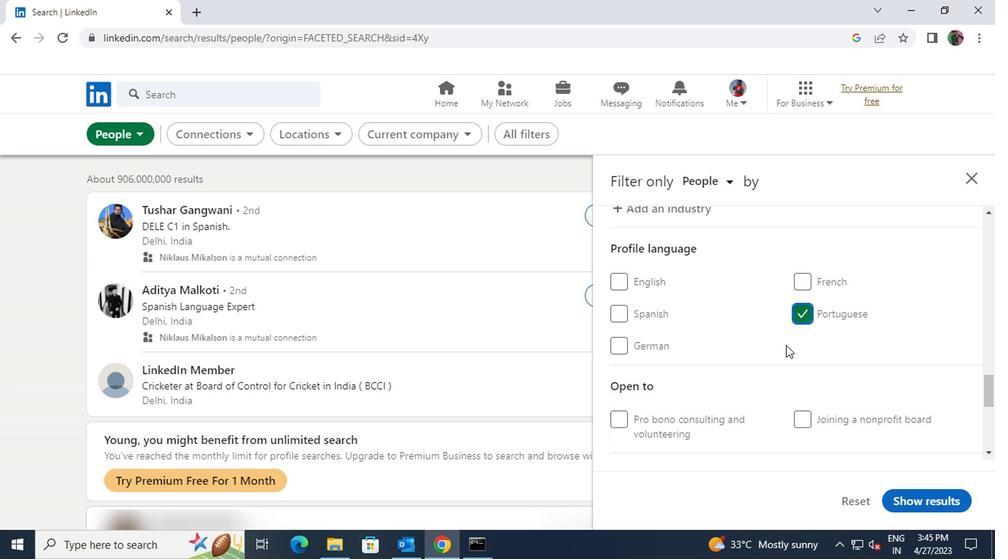 
Action: Mouse scrolled (781, 350) with delta (0, -1)
Screenshot: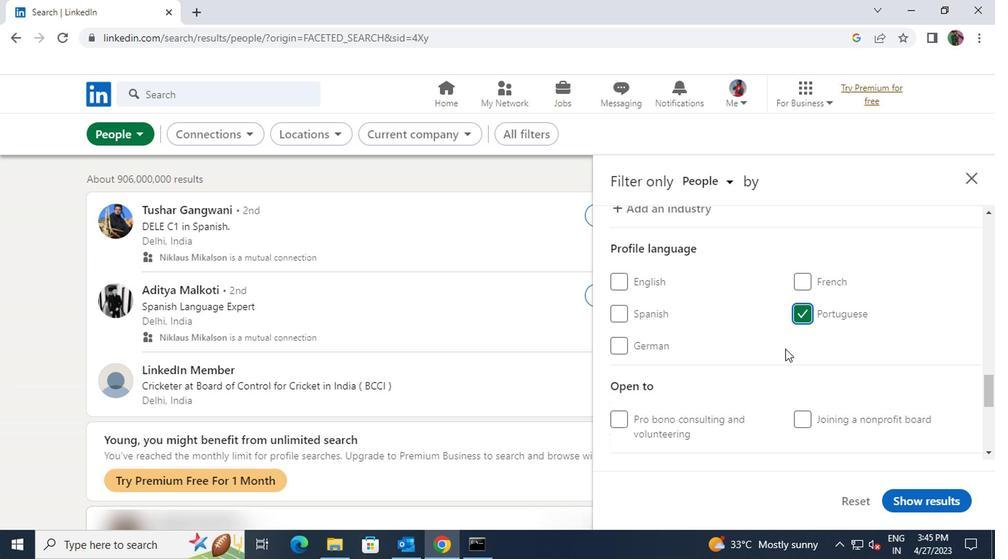 
Action: Mouse scrolled (781, 350) with delta (0, -1)
Screenshot: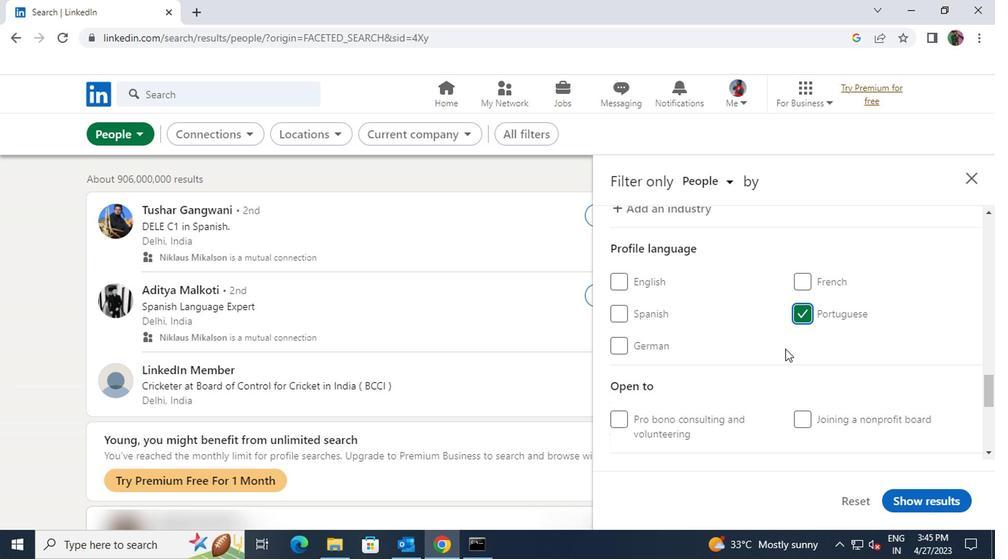 
Action: Mouse scrolled (781, 350) with delta (0, -1)
Screenshot: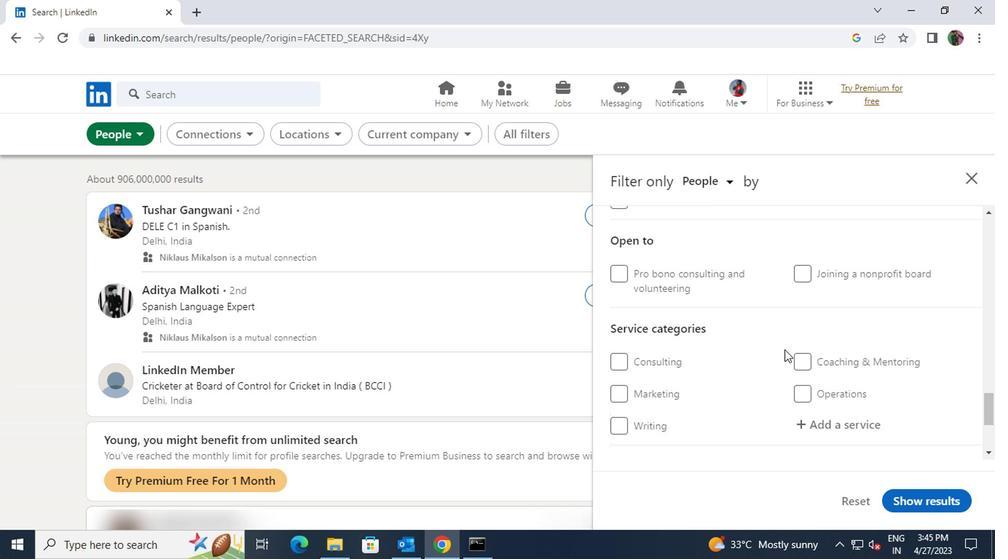 
Action: Mouse moved to (827, 360)
Screenshot: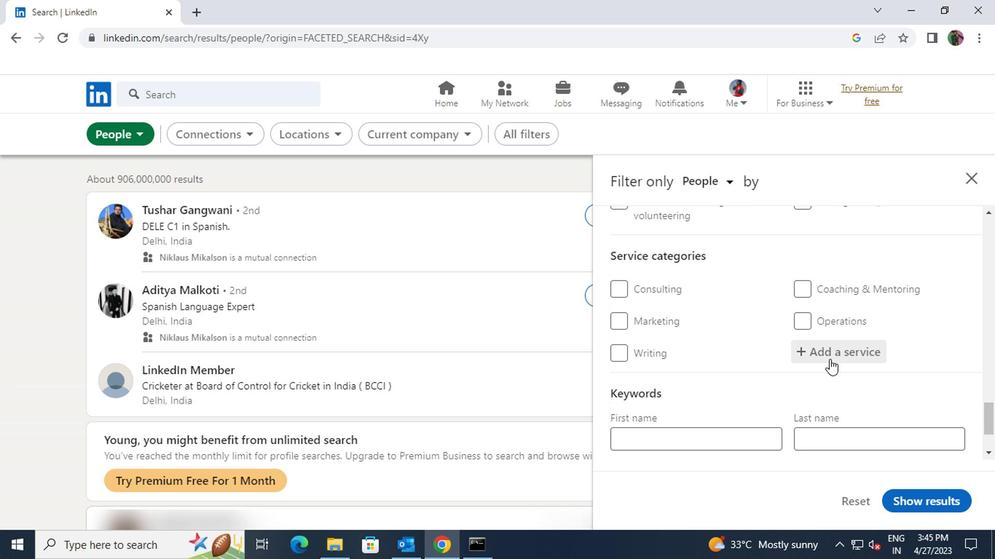 
Action: Mouse pressed left at (827, 360)
Screenshot: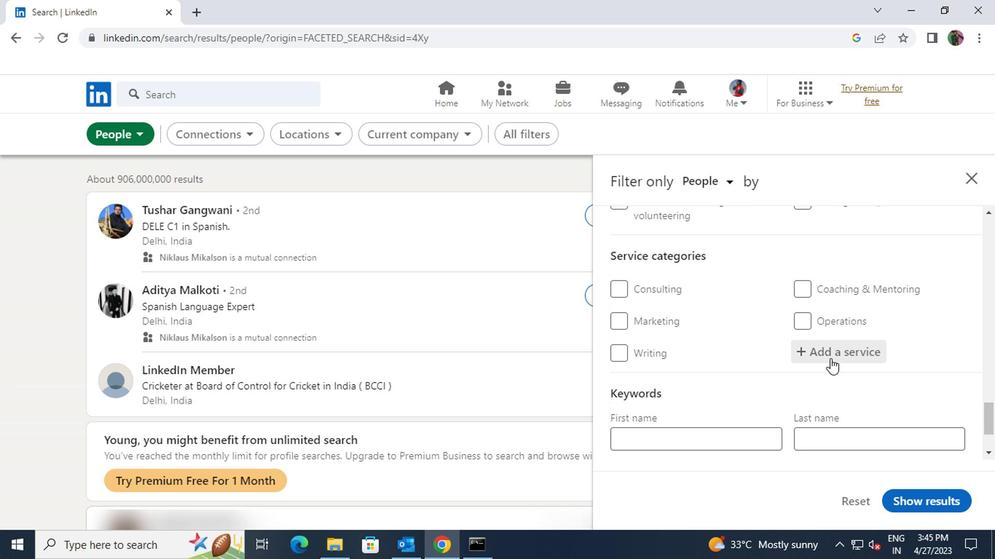 
Action: Key pressed <Key.shift><Key.shift><Key.shift><Key.shift>WEB<Key.space>DES
Screenshot: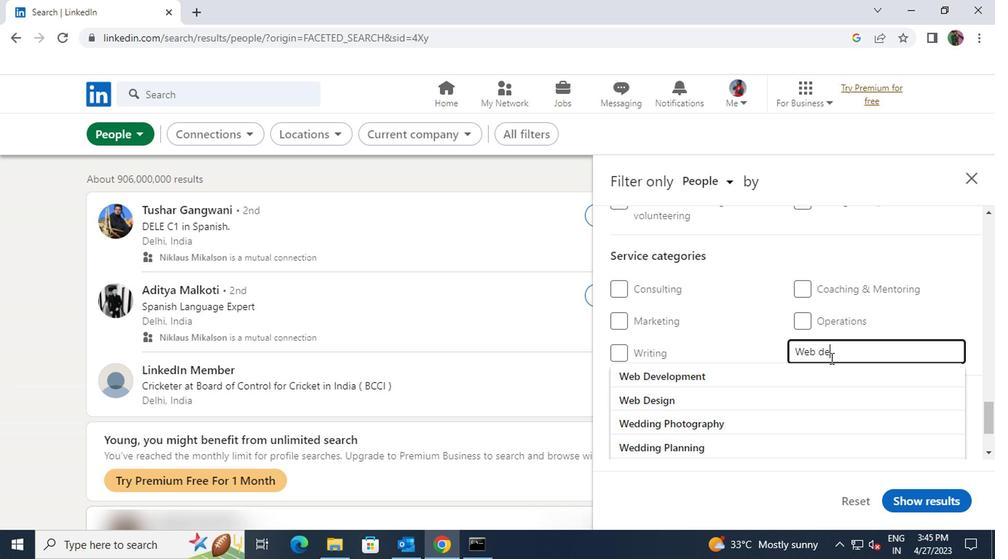 
Action: Mouse moved to (814, 371)
Screenshot: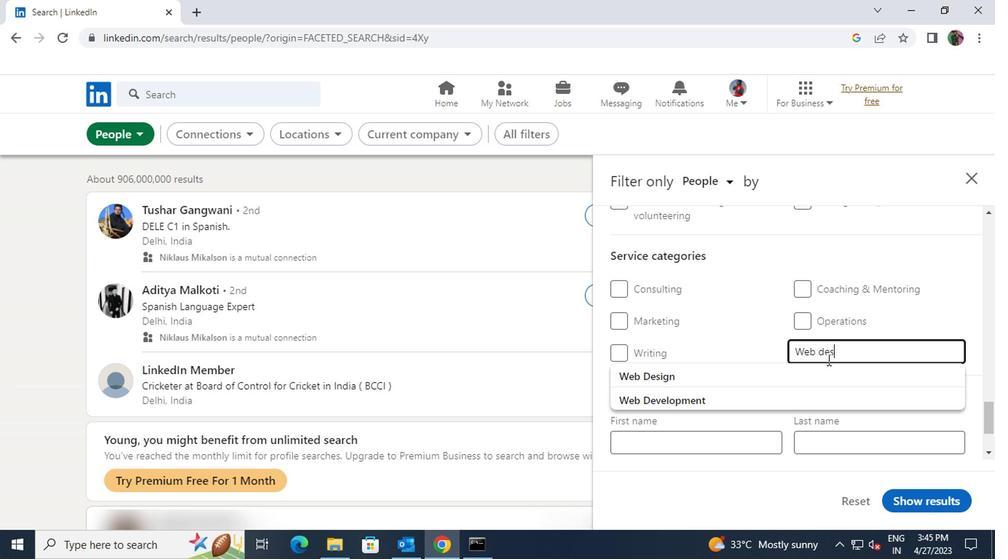 
Action: Mouse pressed left at (814, 371)
Screenshot: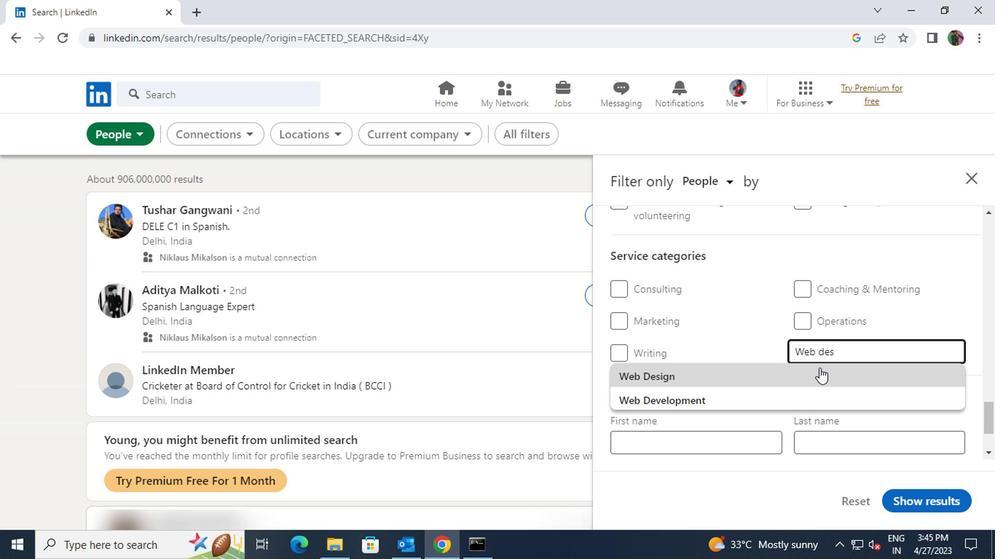 
Action: Mouse scrolled (814, 371) with delta (0, 0)
Screenshot: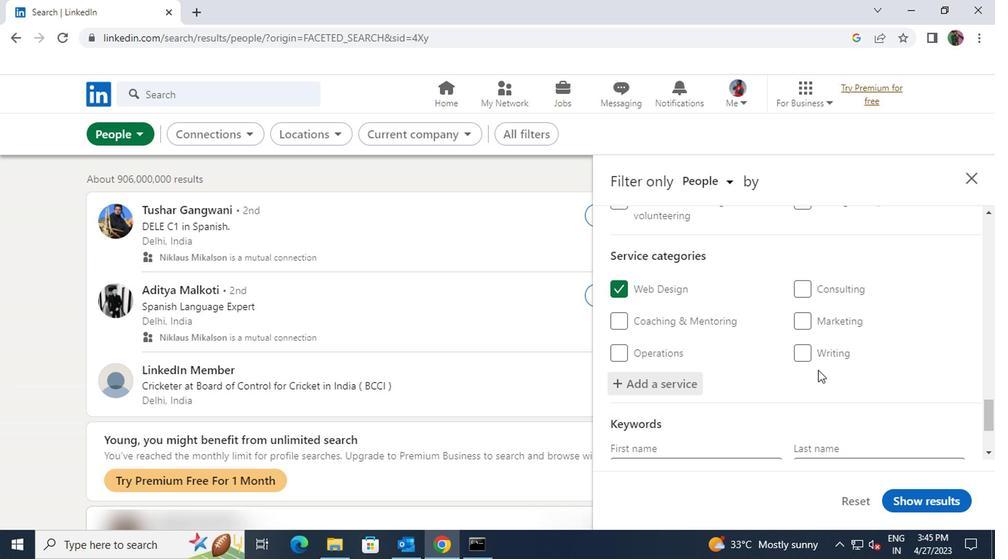 
Action: Mouse scrolled (814, 371) with delta (0, 0)
Screenshot: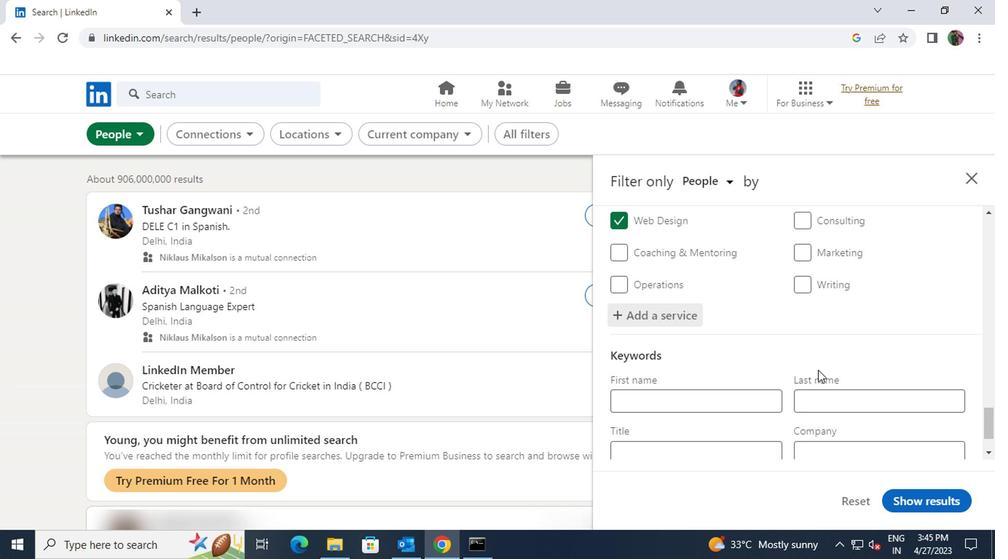 
Action: Mouse moved to (753, 388)
Screenshot: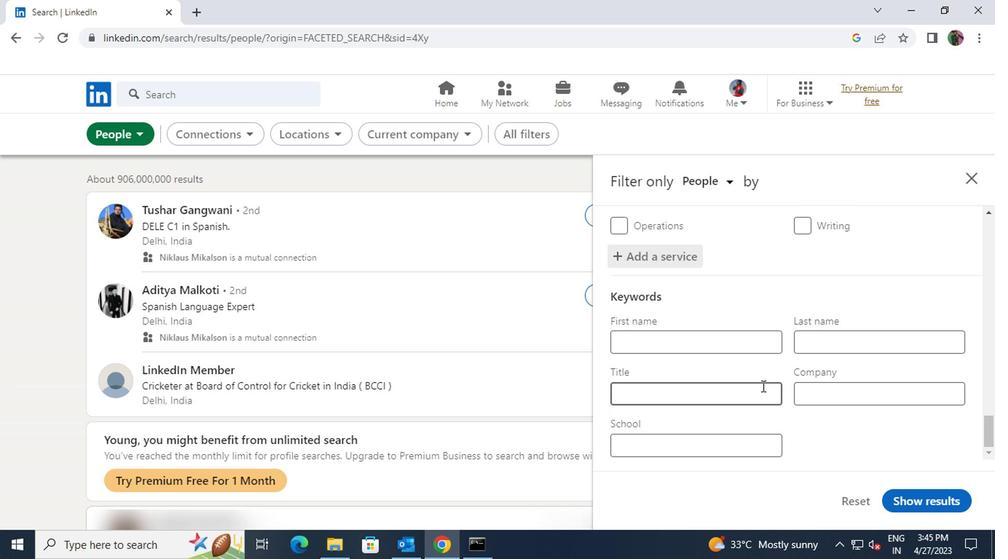 
Action: Mouse pressed left at (753, 388)
Screenshot: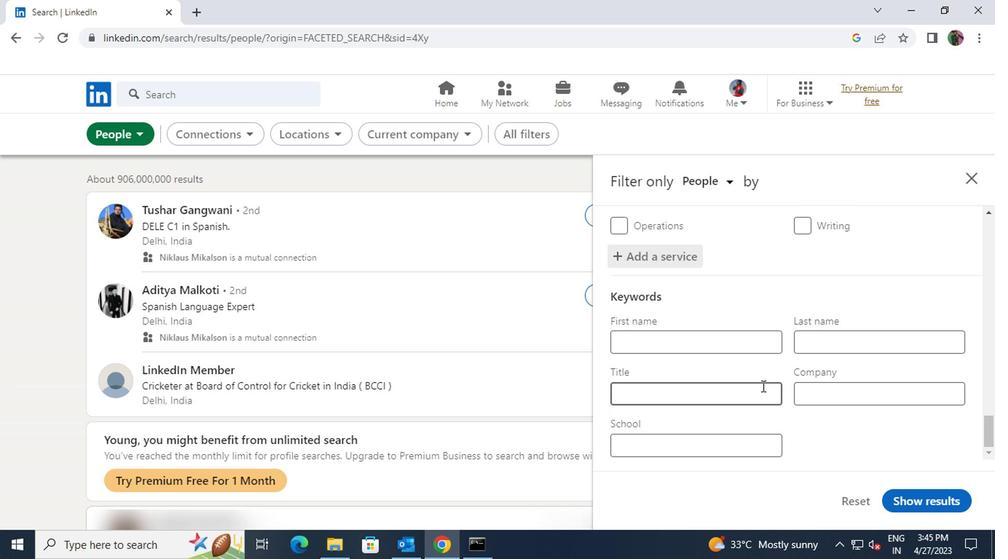 
Action: Mouse moved to (753, 388)
Screenshot: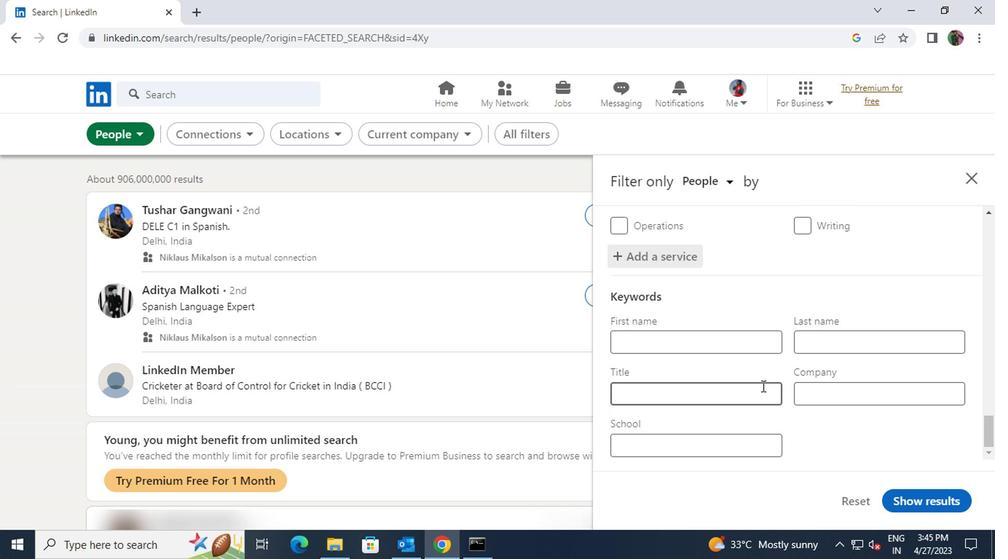 
Action: Key pressed <Key.shift>FILM<Key.space><Key.shift>CRITIC
Screenshot: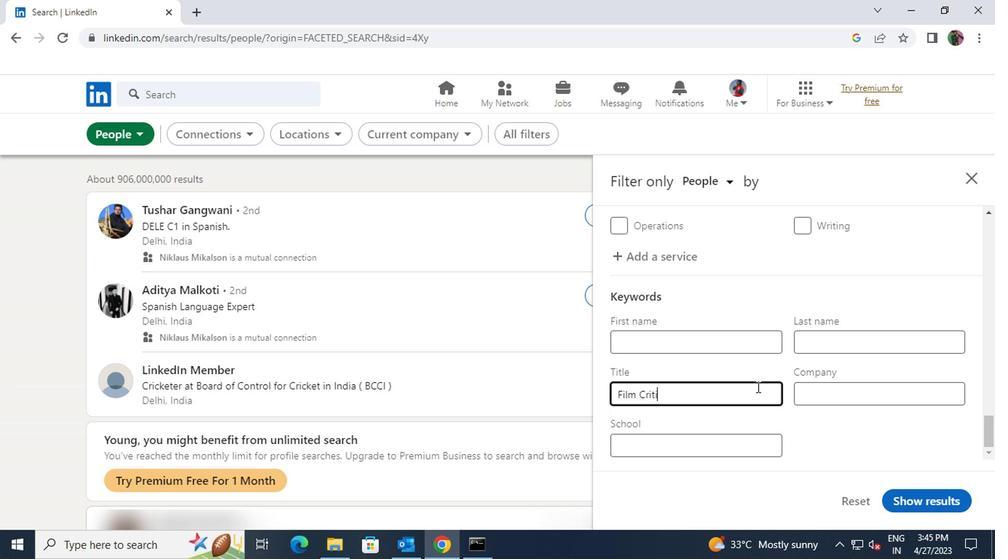 
Action: Mouse moved to (916, 501)
Screenshot: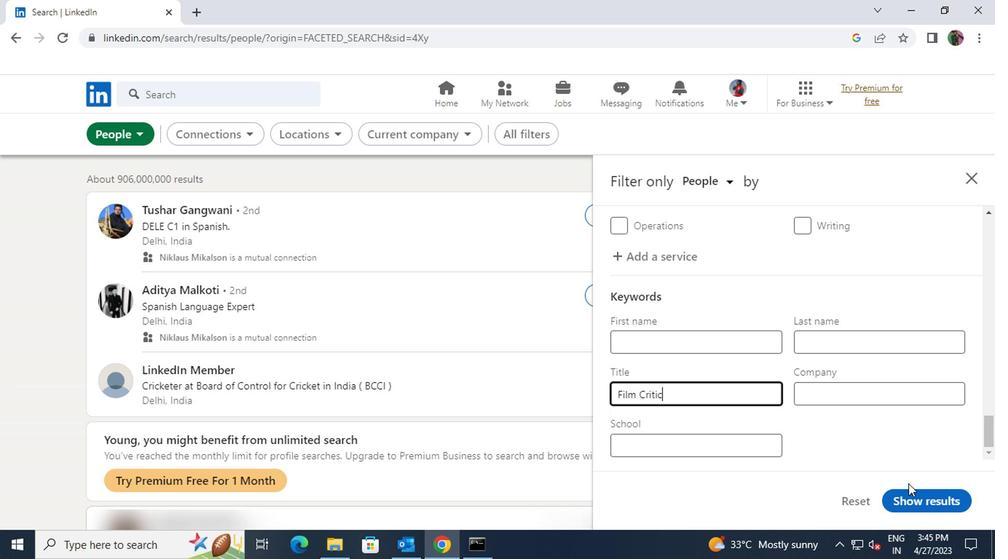 
Action: Mouse pressed left at (916, 501)
Screenshot: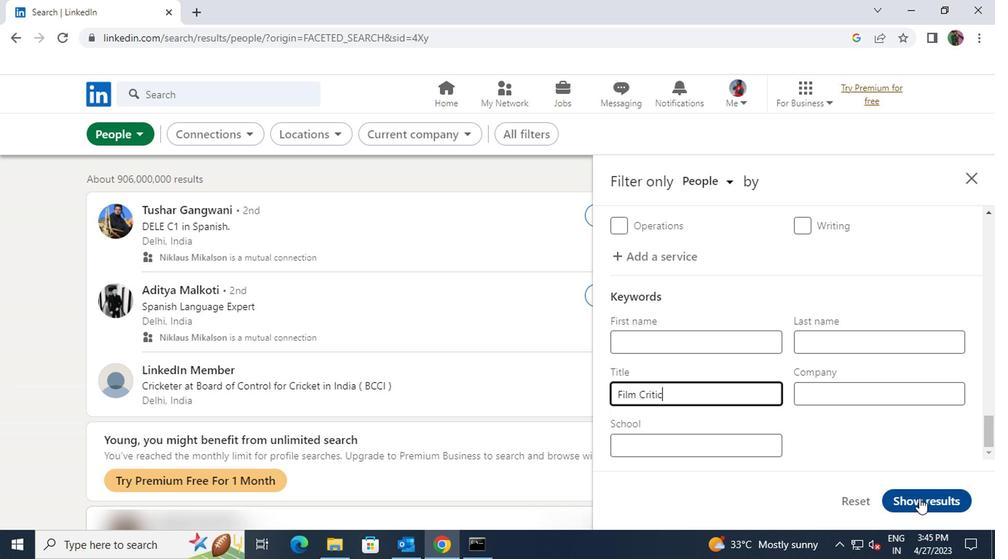 
